 Task: Find connections with filter location Huangmei with filter topic #customerrelationswith filter profile language English with filter current company Tata Tele Business Services with filter school Veermata Jijabai Technological Institute (VJTI) with filter industry Accommodation Services with filter service category Translation with filter keywords title Bellhop
Action: Mouse moved to (476, 66)
Screenshot: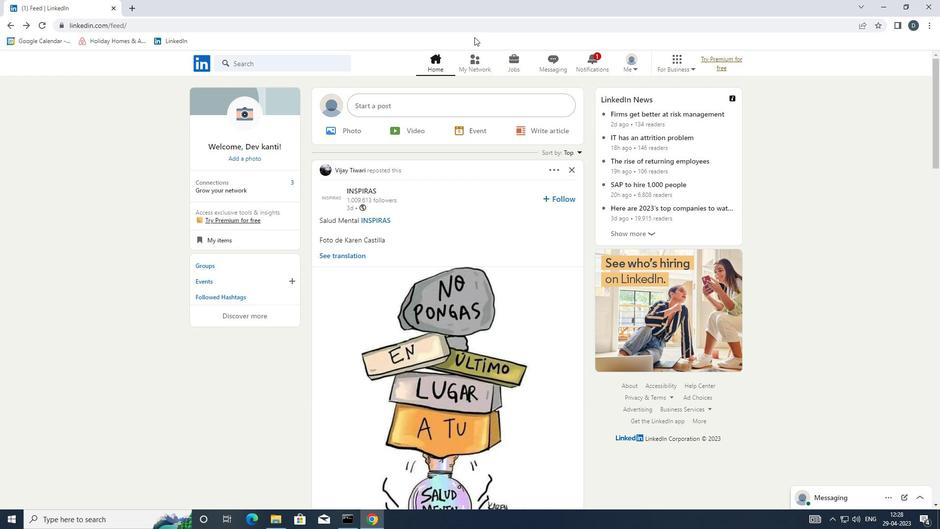 
Action: Mouse pressed left at (476, 66)
Screenshot: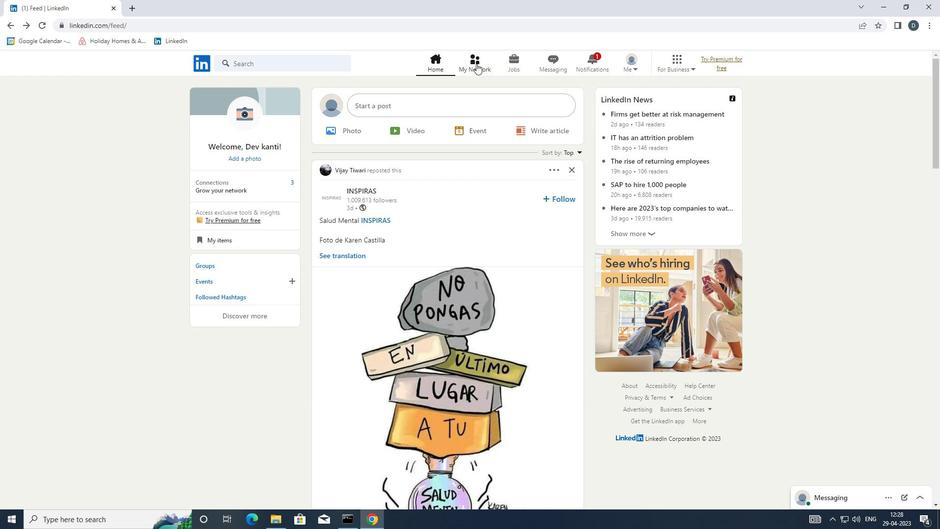 
Action: Mouse moved to (322, 118)
Screenshot: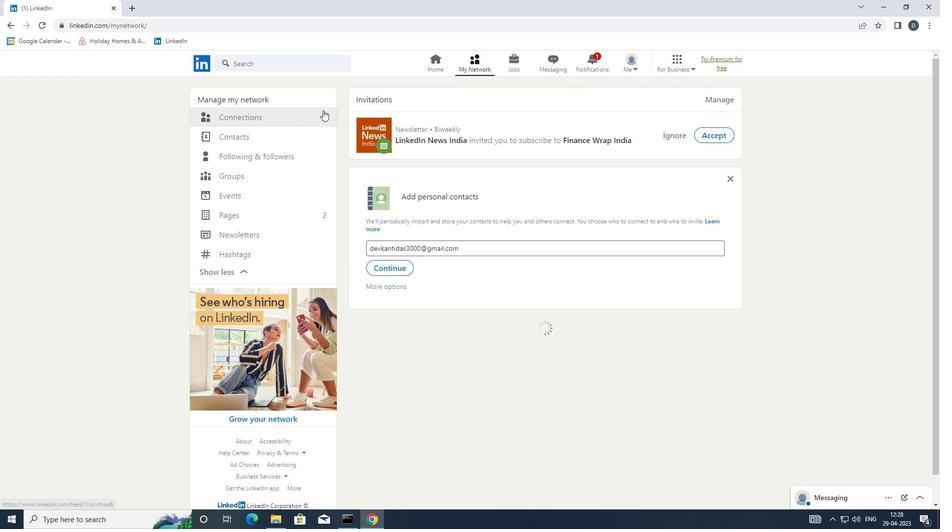 
Action: Mouse pressed left at (322, 118)
Screenshot: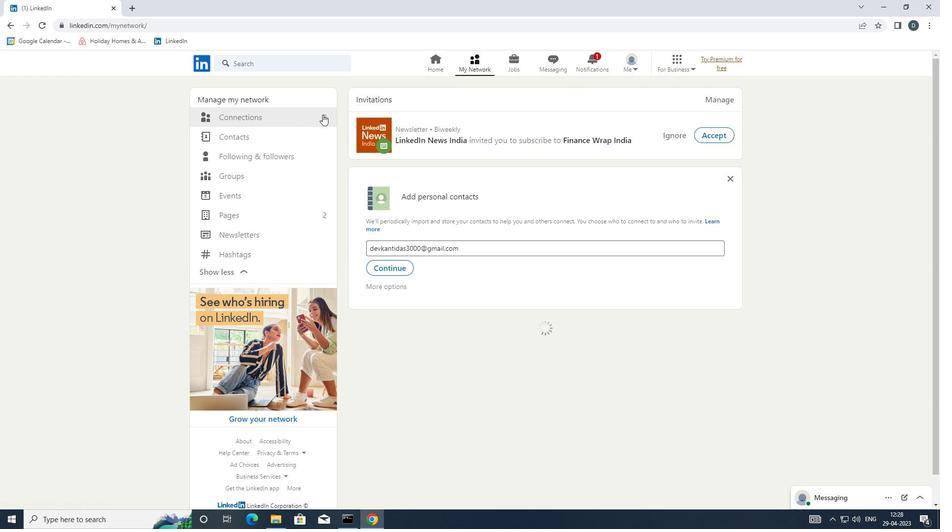 
Action: Mouse moved to (559, 120)
Screenshot: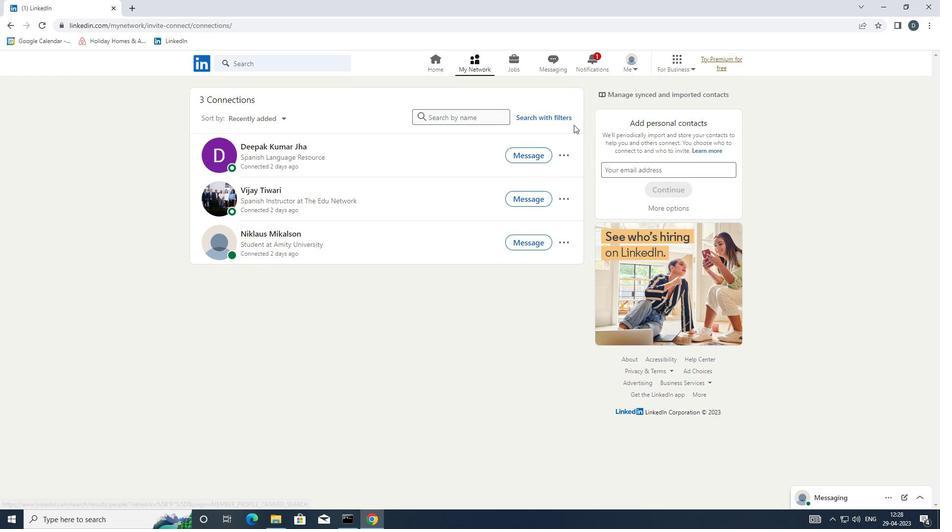 
Action: Mouse pressed left at (559, 120)
Screenshot: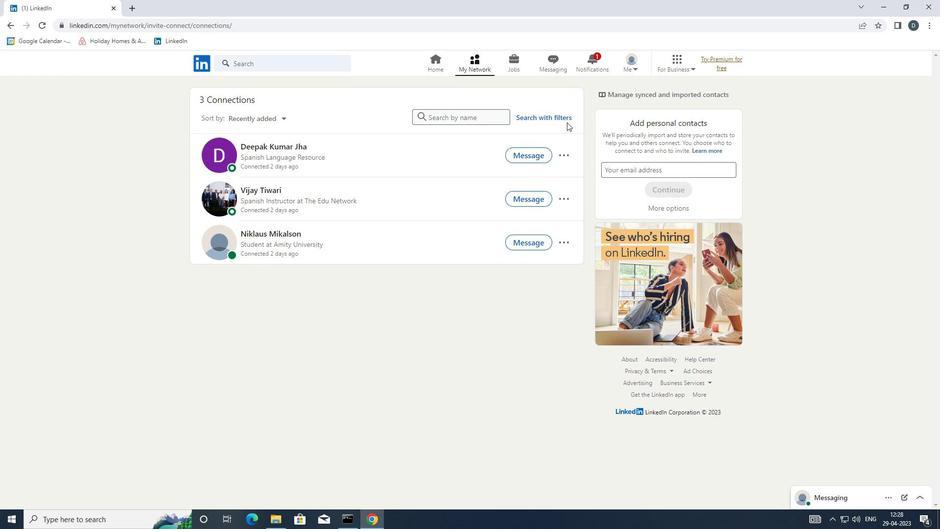 
Action: Mouse moved to (510, 90)
Screenshot: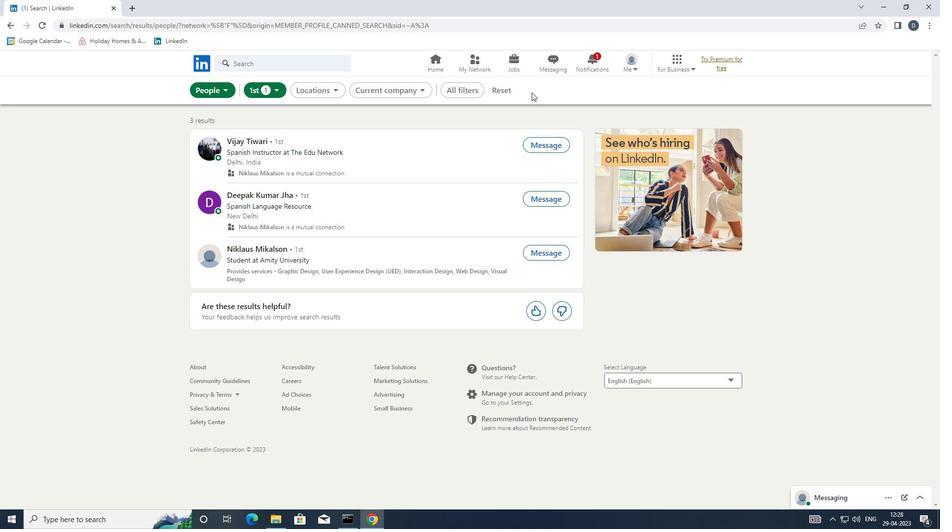 
Action: Mouse pressed left at (510, 90)
Screenshot: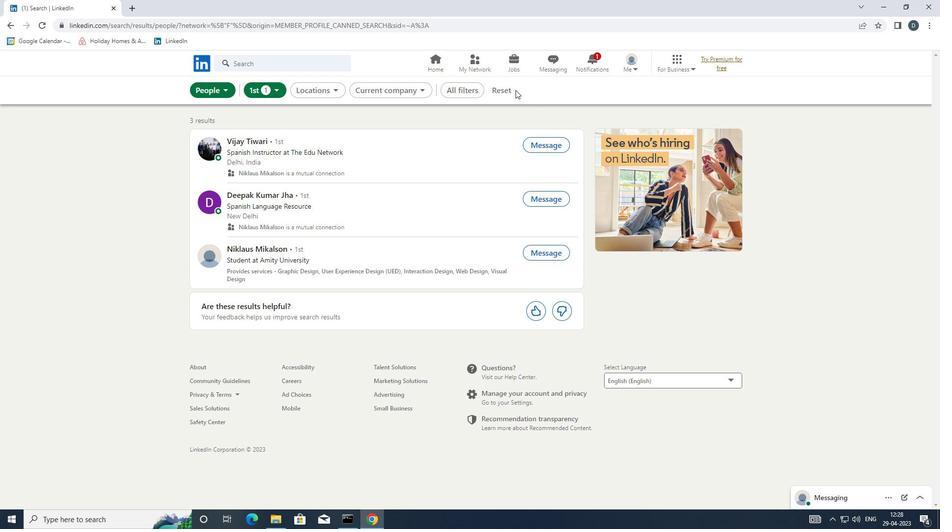 
Action: Mouse moved to (505, 89)
Screenshot: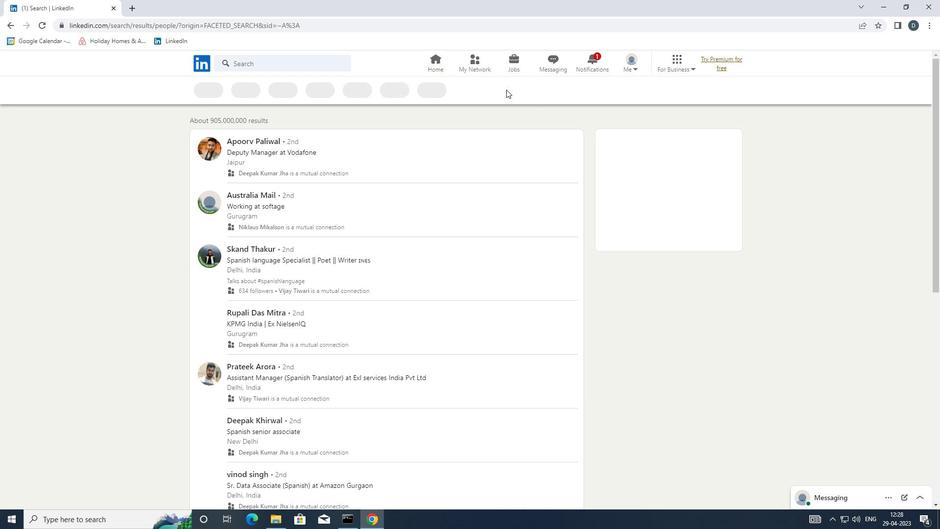 
Action: Mouse pressed left at (505, 89)
Screenshot: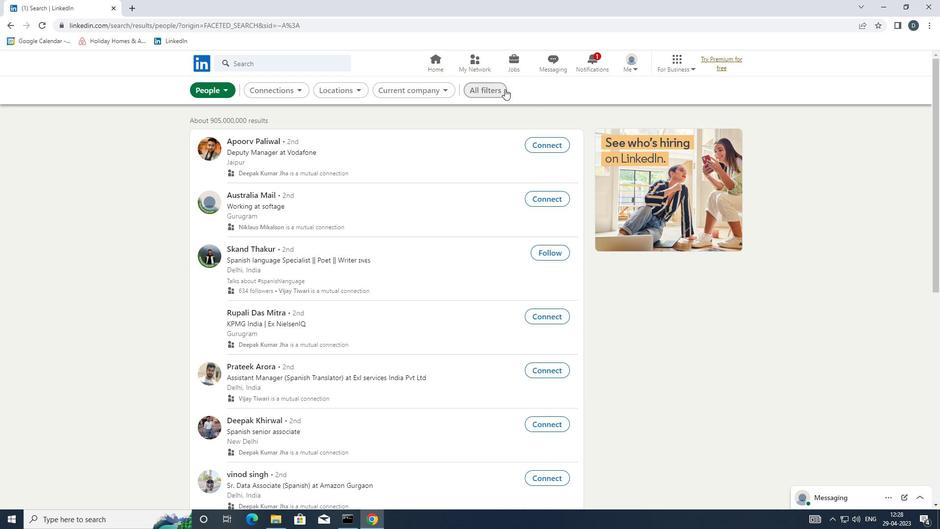 
Action: Mouse moved to (773, 302)
Screenshot: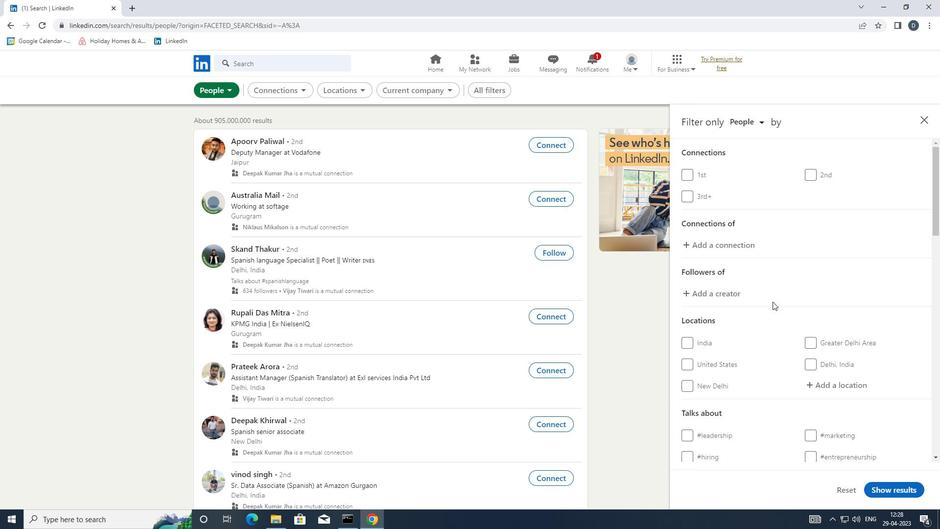 
Action: Mouse scrolled (773, 302) with delta (0, 0)
Screenshot: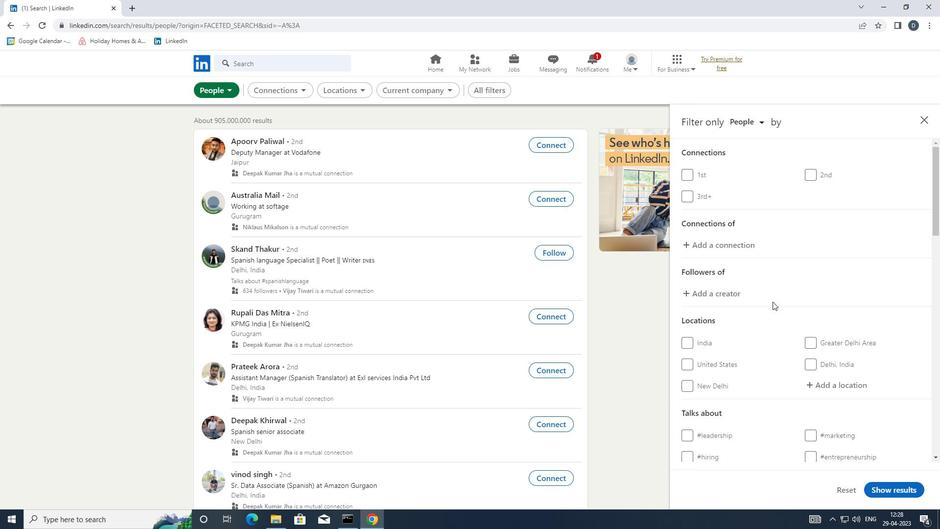 
Action: Mouse moved to (773, 303)
Screenshot: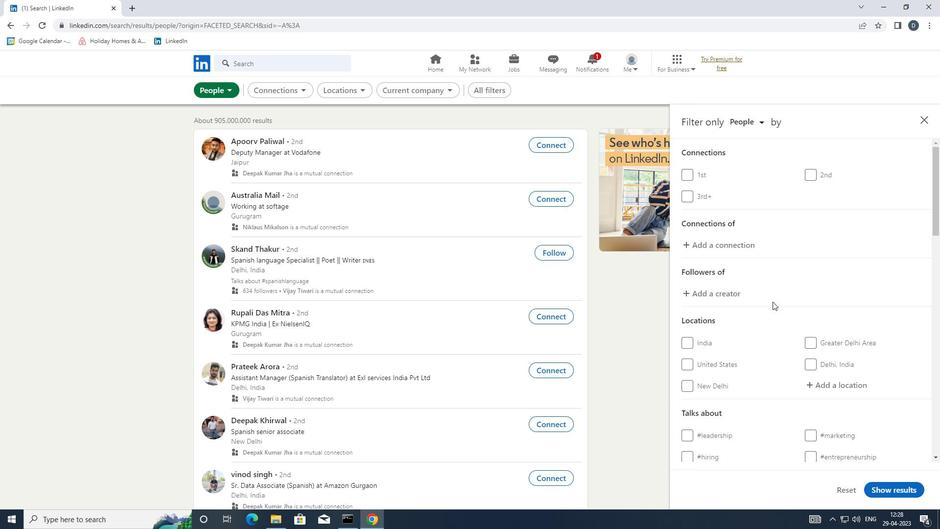 
Action: Mouse scrolled (773, 302) with delta (0, 0)
Screenshot: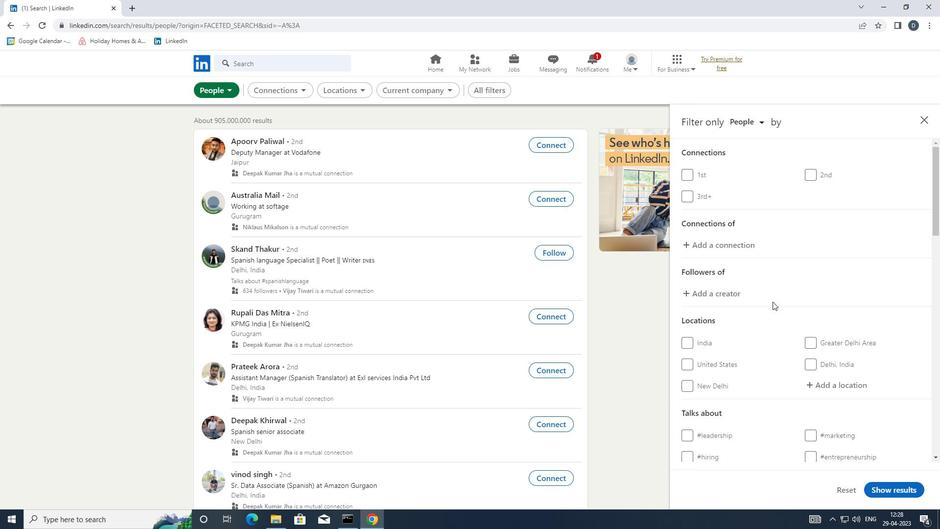 
Action: Mouse scrolled (773, 302) with delta (0, 0)
Screenshot: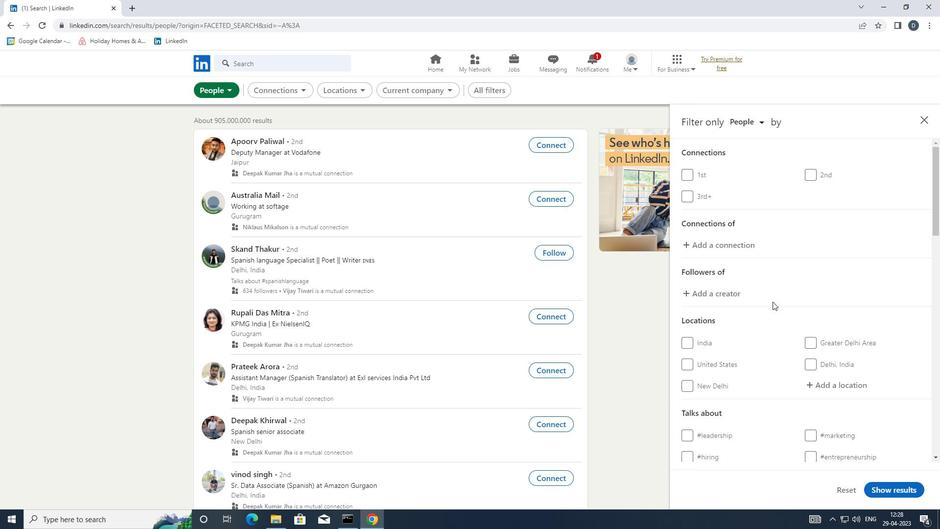 
Action: Mouse moved to (776, 305)
Screenshot: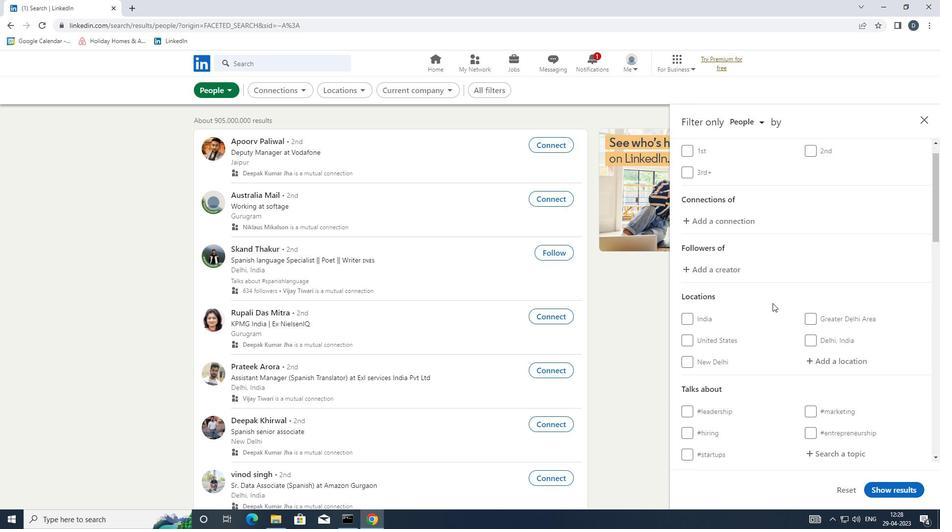 
Action: Mouse scrolled (776, 305) with delta (0, 0)
Screenshot: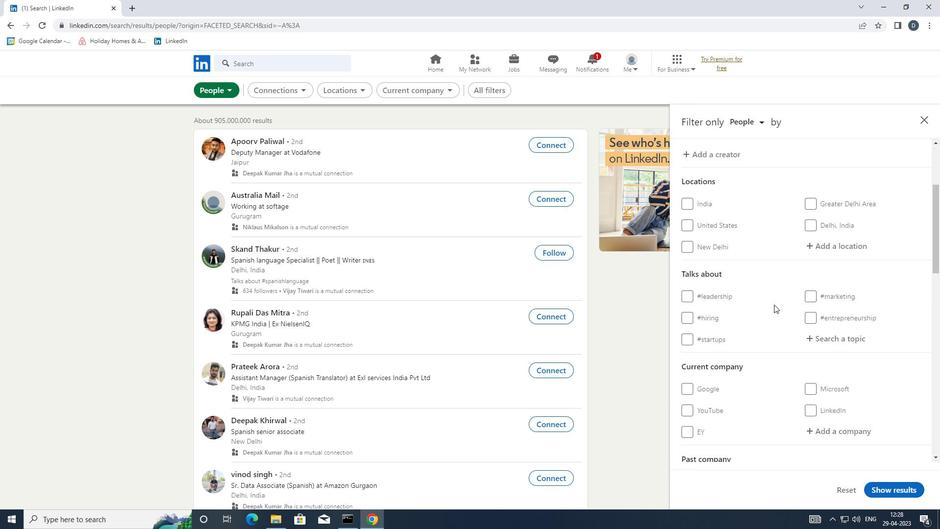 
Action: Mouse scrolled (776, 305) with delta (0, 0)
Screenshot: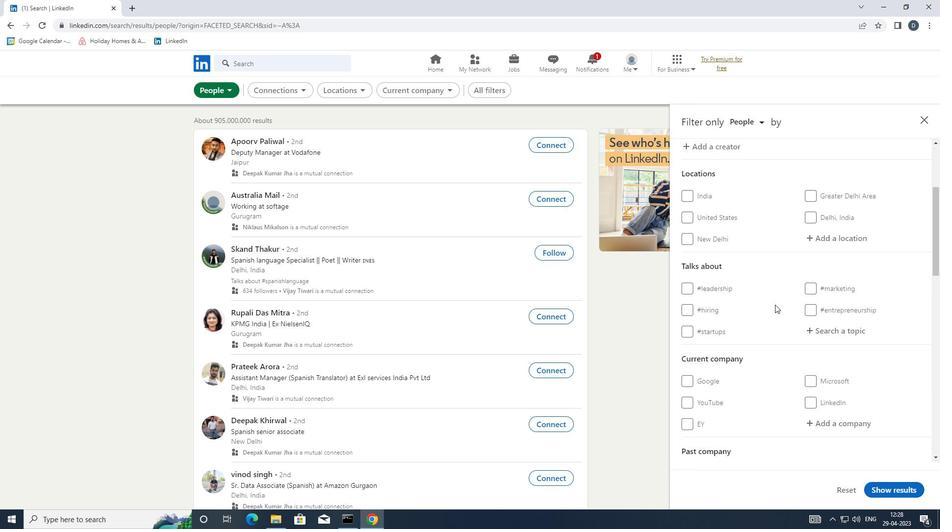 
Action: Mouse moved to (847, 332)
Screenshot: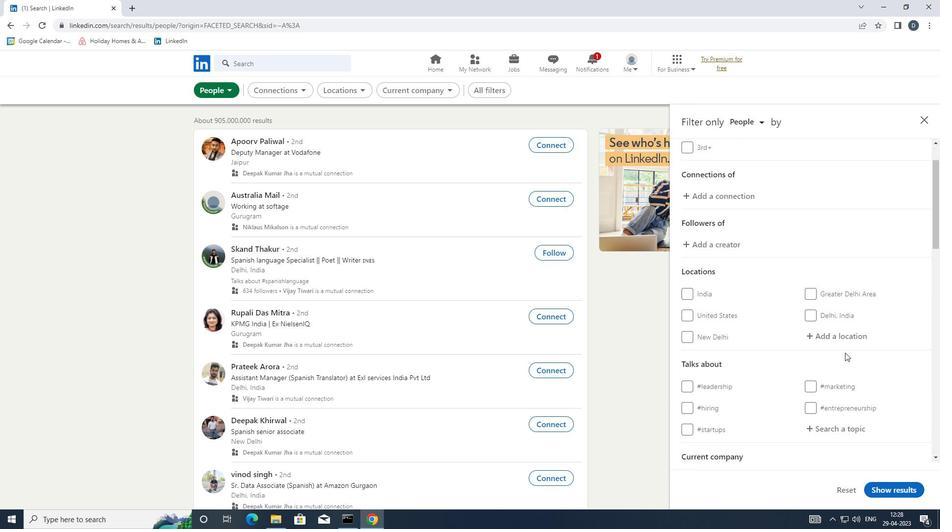 
Action: Mouse pressed left at (847, 332)
Screenshot: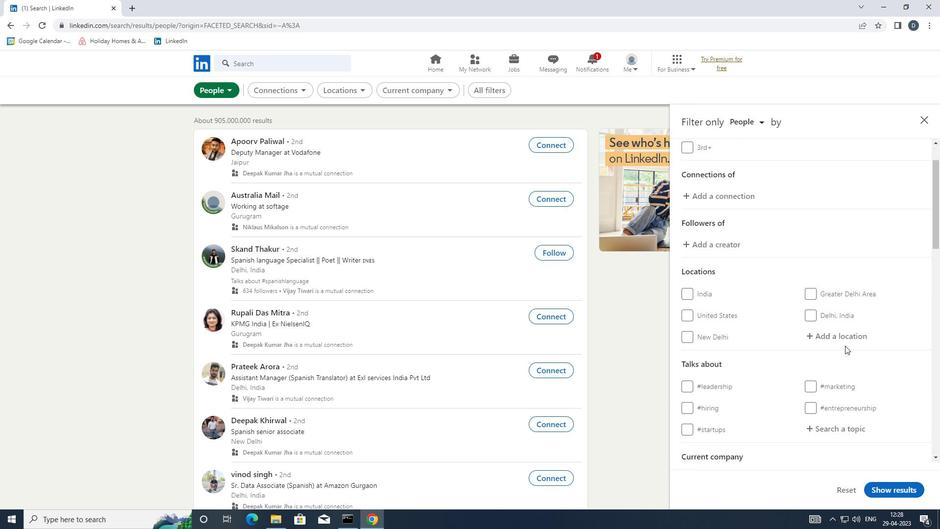 
Action: Key pressed <Key.shift_r><Key.shift_r><Key.shift_r><Key.shift_r><Key.shift_r><Key.shift_r>Huang,m<Key.backspace><Key.backspace>mei
Screenshot: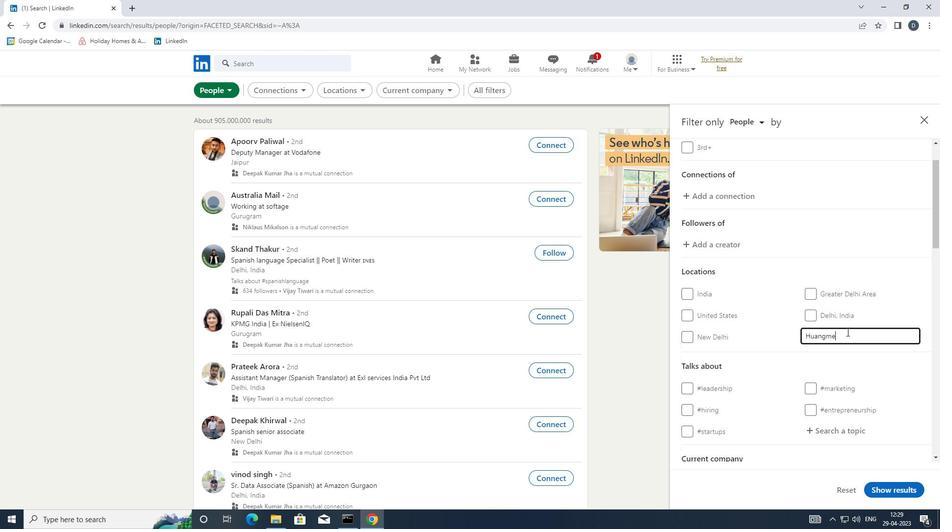 
Action: Mouse moved to (830, 430)
Screenshot: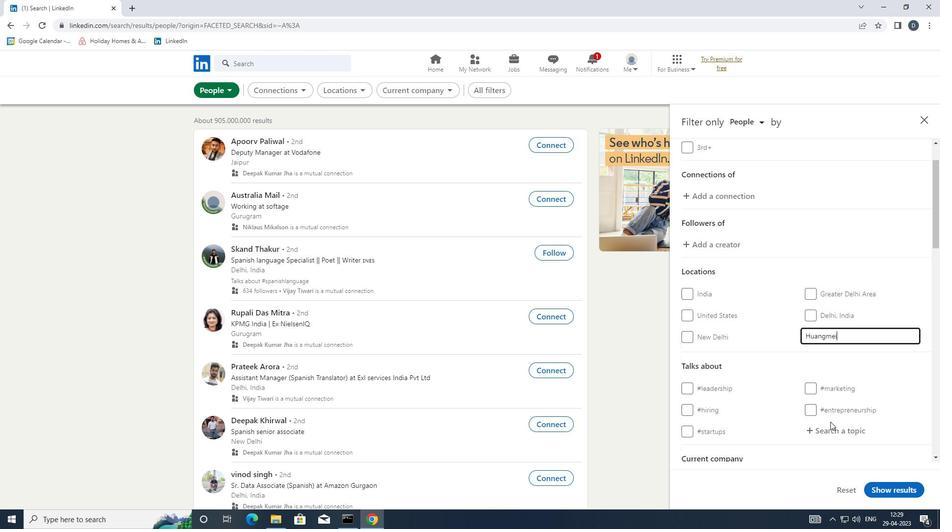 
Action: Mouse pressed left at (830, 430)
Screenshot: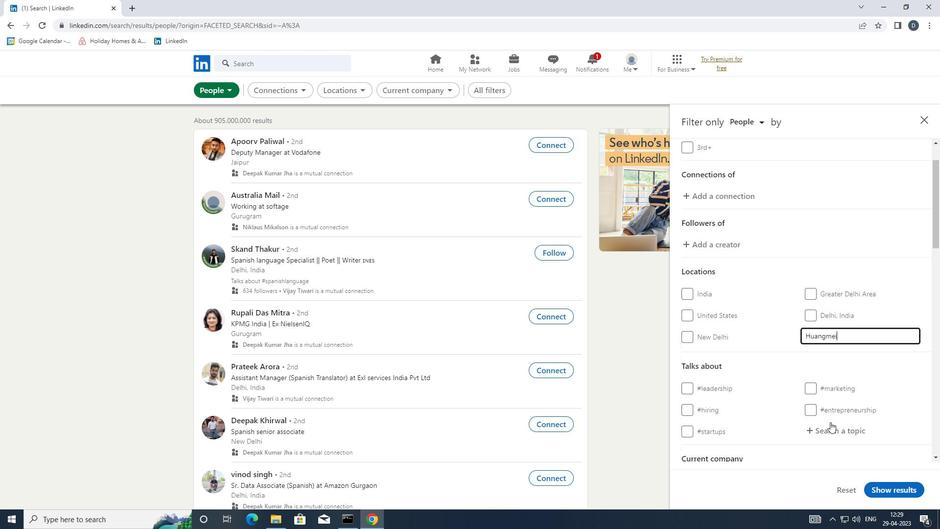 
Action: Key pressed <Key.shift>#CUSTOR<Key.backspace>MERRELATIONS
Screenshot: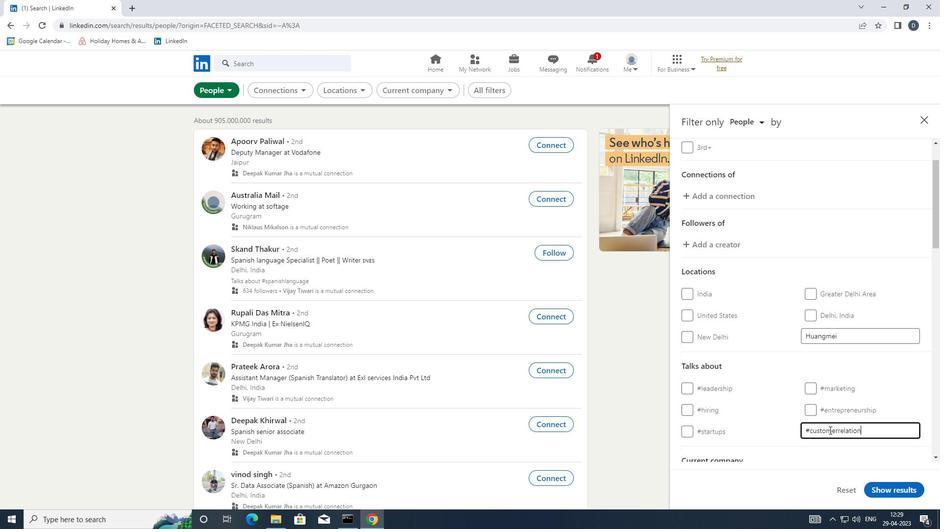 
Action: Mouse scrolled (830, 429) with delta (0, 0)
Screenshot: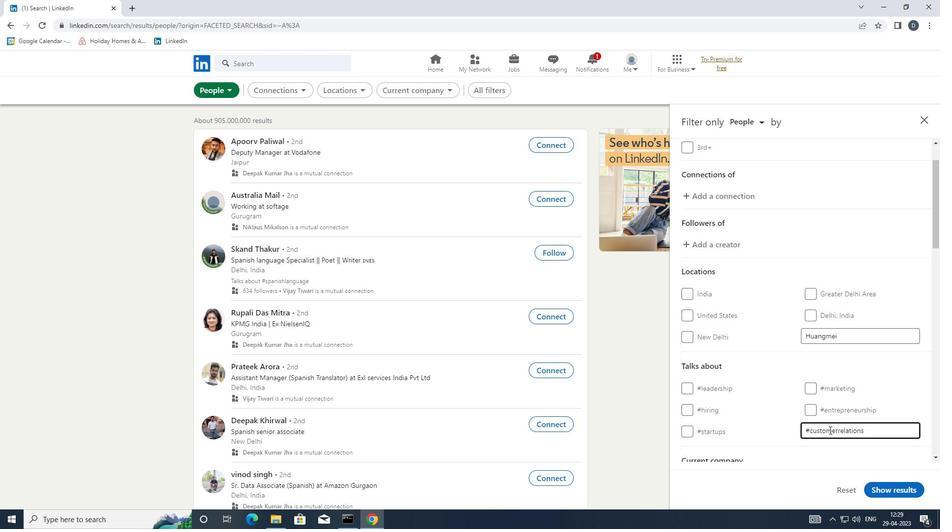 
Action: Mouse scrolled (830, 429) with delta (0, 0)
Screenshot: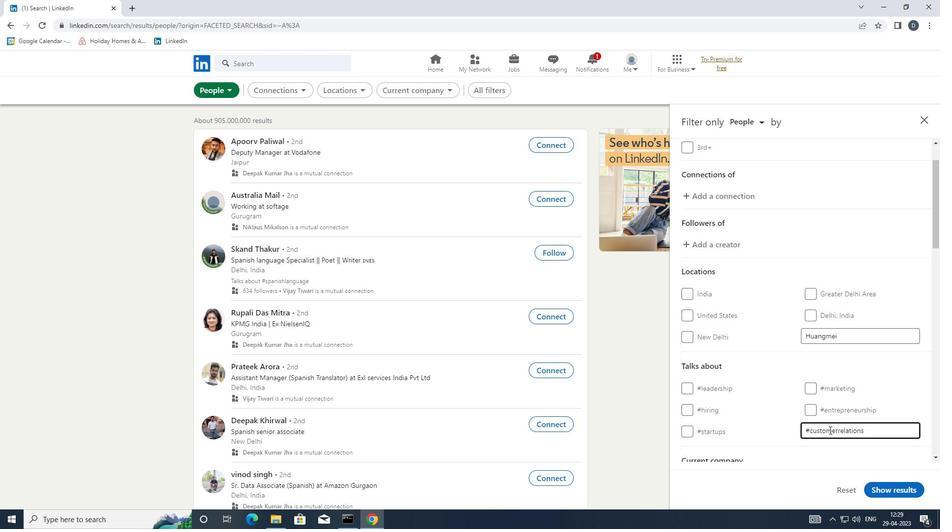 
Action: Mouse moved to (829, 416)
Screenshot: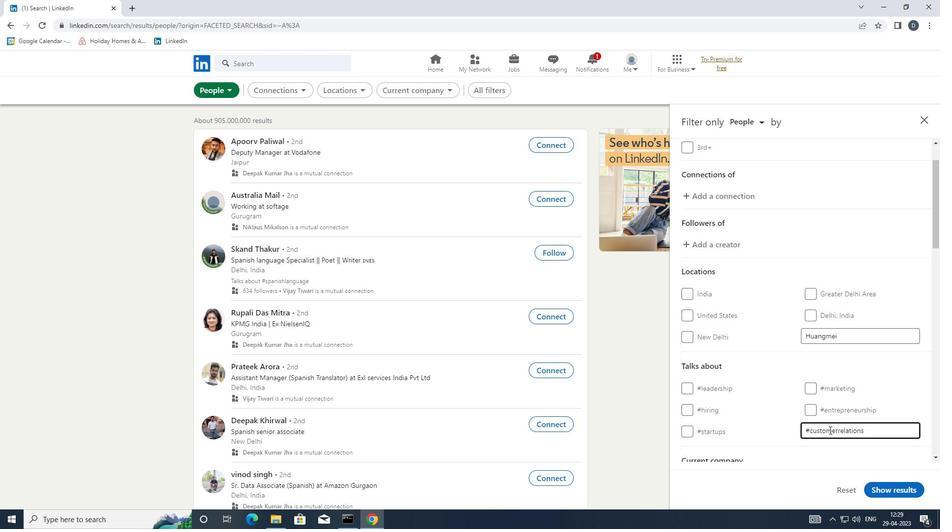 
Action: Mouse scrolled (829, 415) with delta (0, 0)
Screenshot: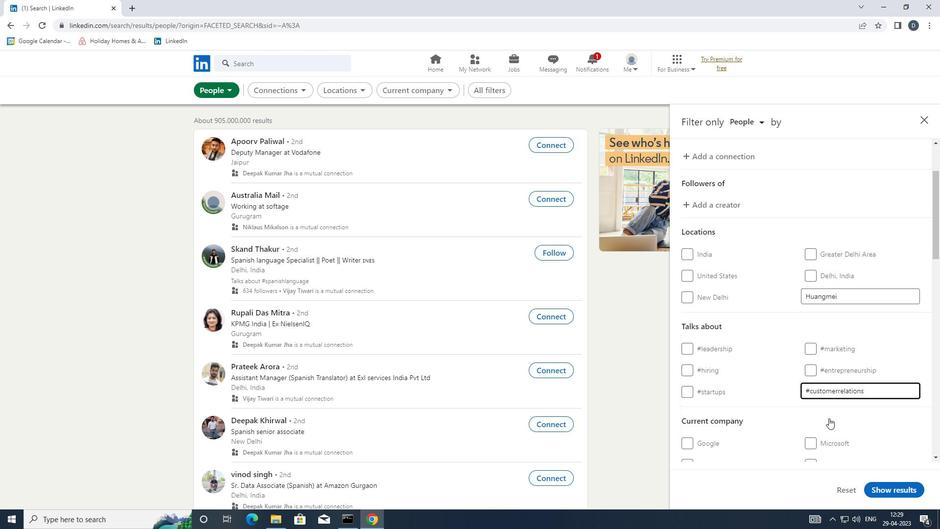 
Action: Mouse scrolled (829, 415) with delta (0, 0)
Screenshot: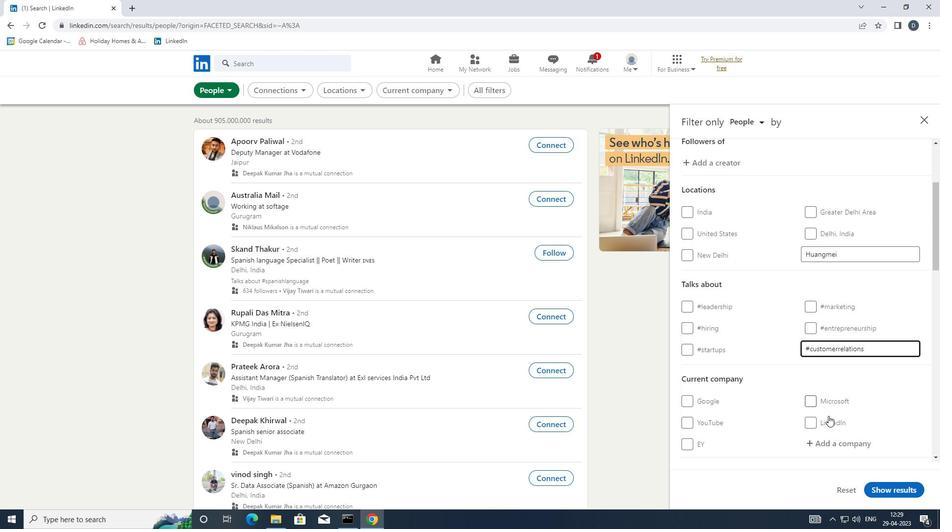 
Action: Mouse scrolled (829, 415) with delta (0, 0)
Screenshot: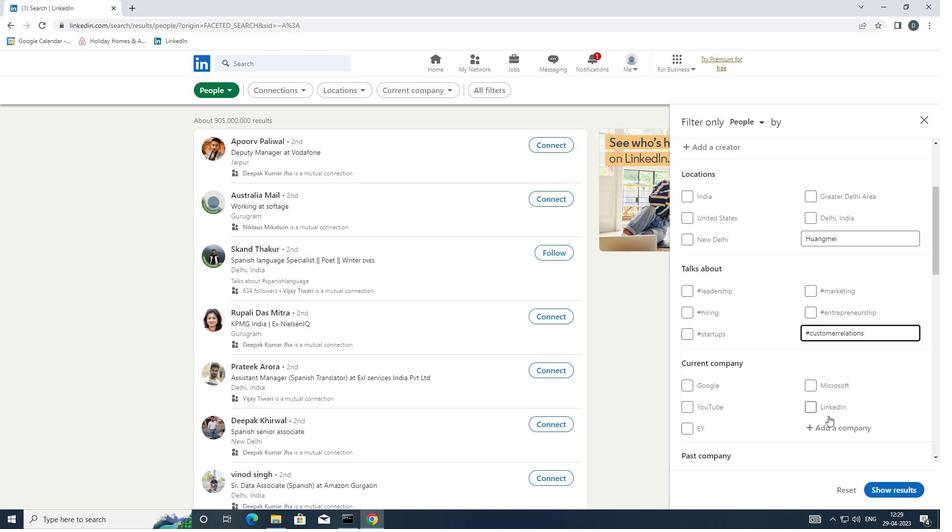 
Action: Mouse moved to (826, 405)
Screenshot: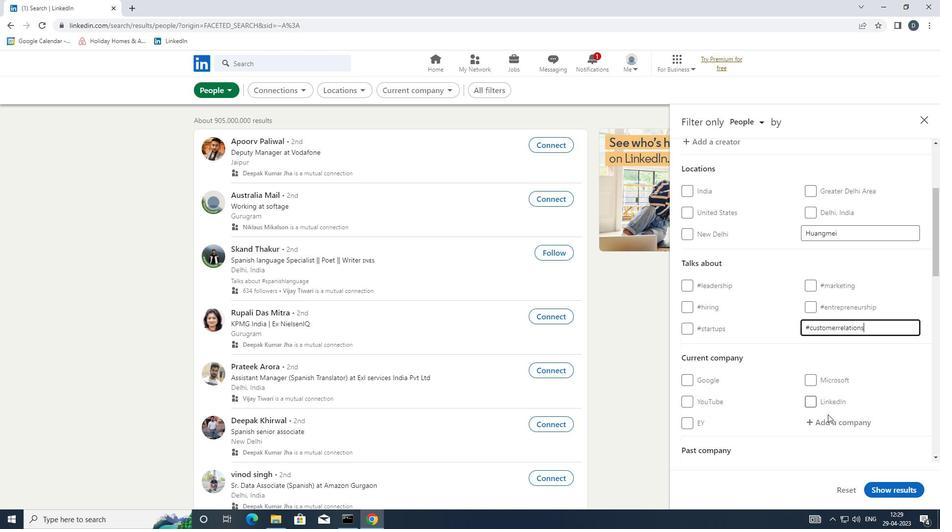 
Action: Mouse scrolled (826, 404) with delta (0, 0)
Screenshot: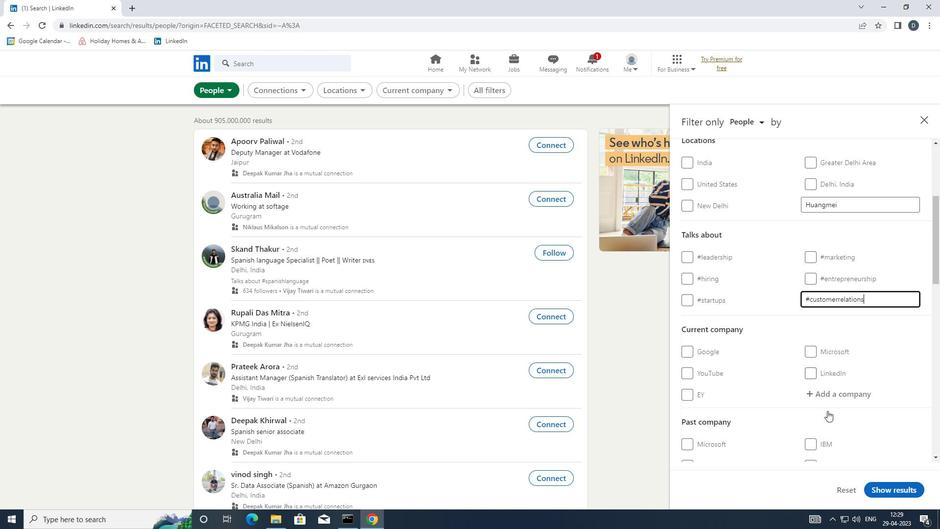 
Action: Mouse scrolled (826, 404) with delta (0, 0)
Screenshot: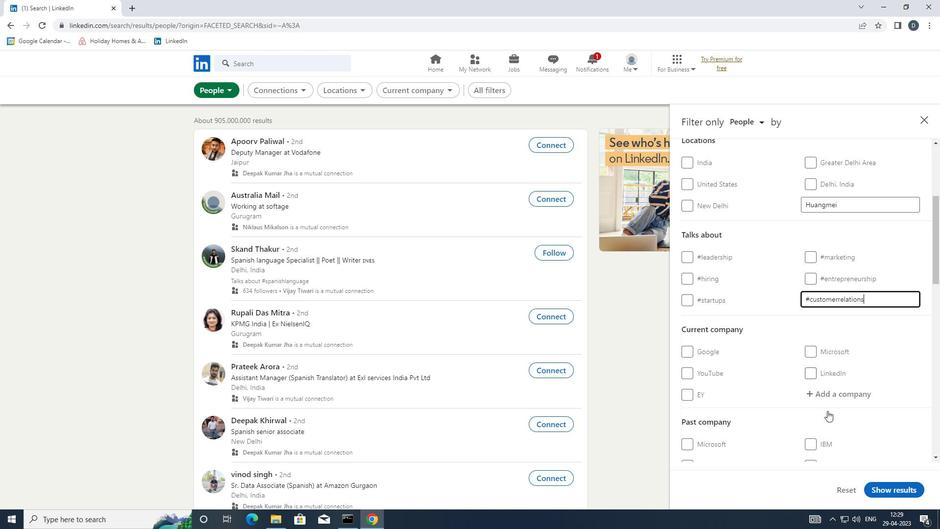 
Action: Mouse scrolled (826, 404) with delta (0, 0)
Screenshot: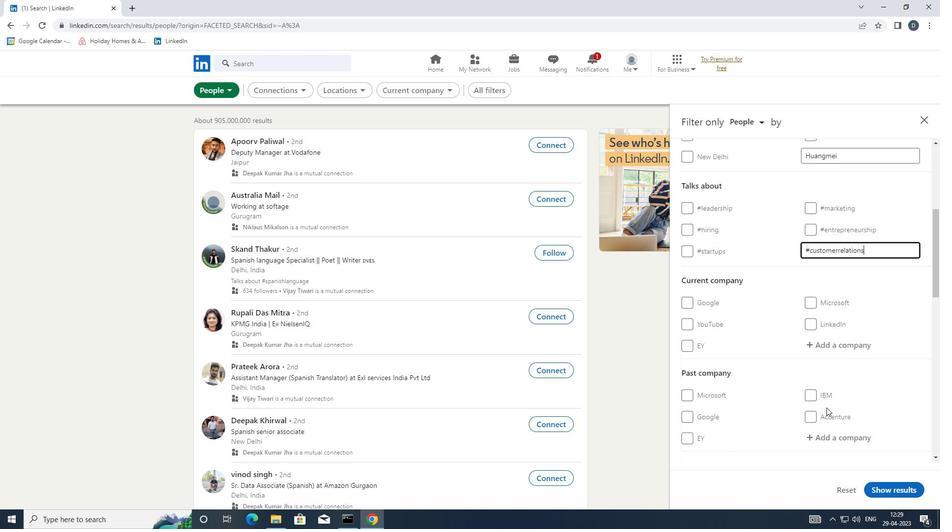 
Action: Mouse moved to (797, 360)
Screenshot: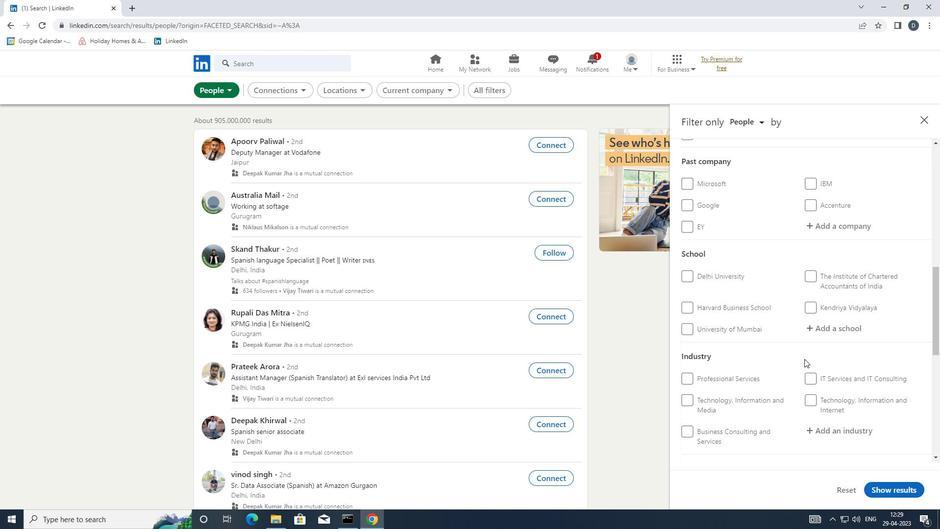 
Action: Mouse scrolled (797, 360) with delta (0, 0)
Screenshot: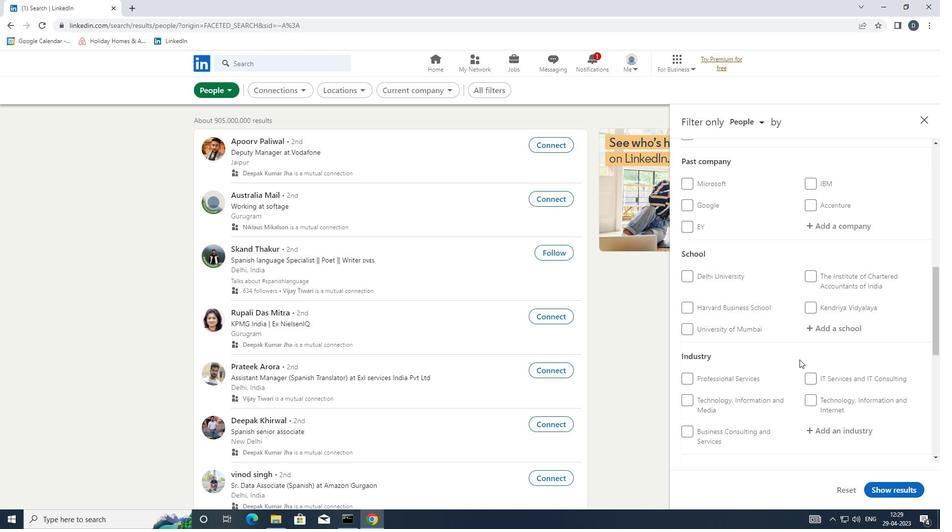 
Action: Mouse scrolled (797, 360) with delta (0, 0)
Screenshot: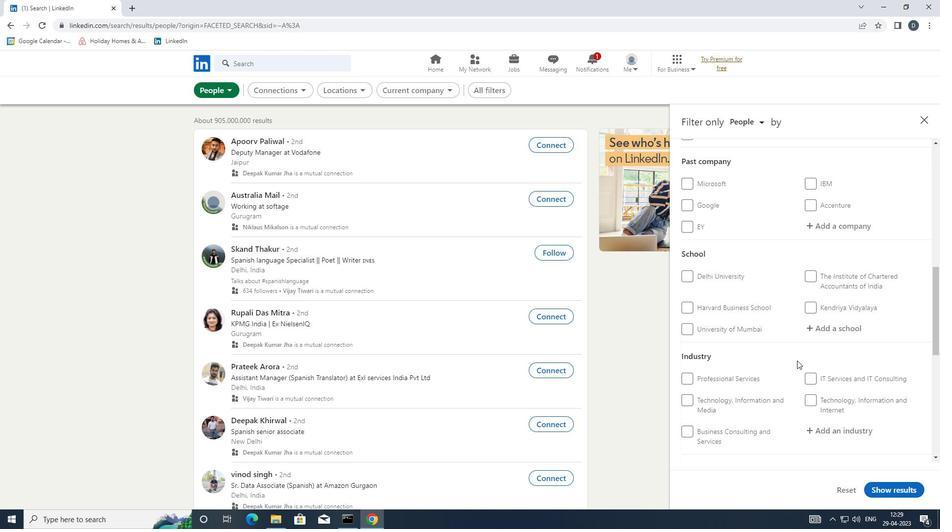 
Action: Mouse moved to (799, 329)
Screenshot: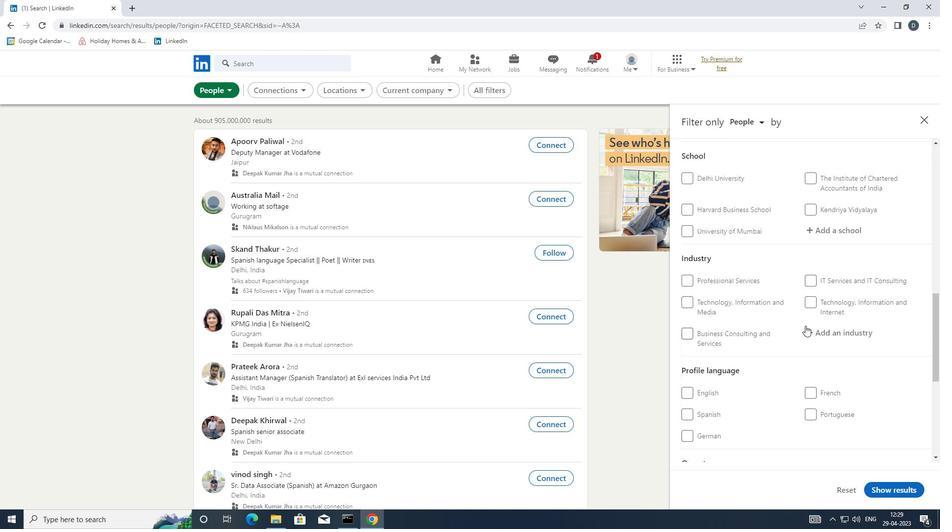 
Action: Mouse scrolled (799, 329) with delta (0, 0)
Screenshot: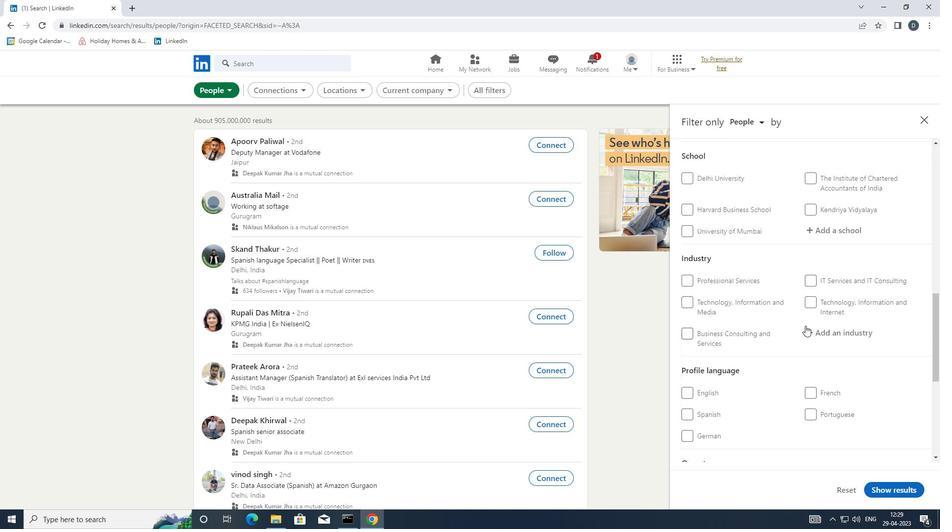 
Action: Mouse moved to (698, 345)
Screenshot: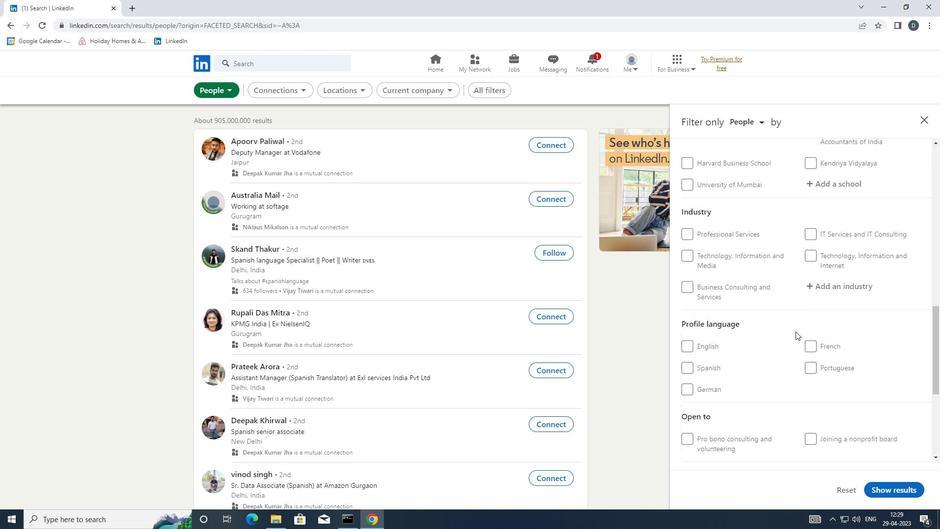 
Action: Mouse pressed left at (698, 345)
Screenshot: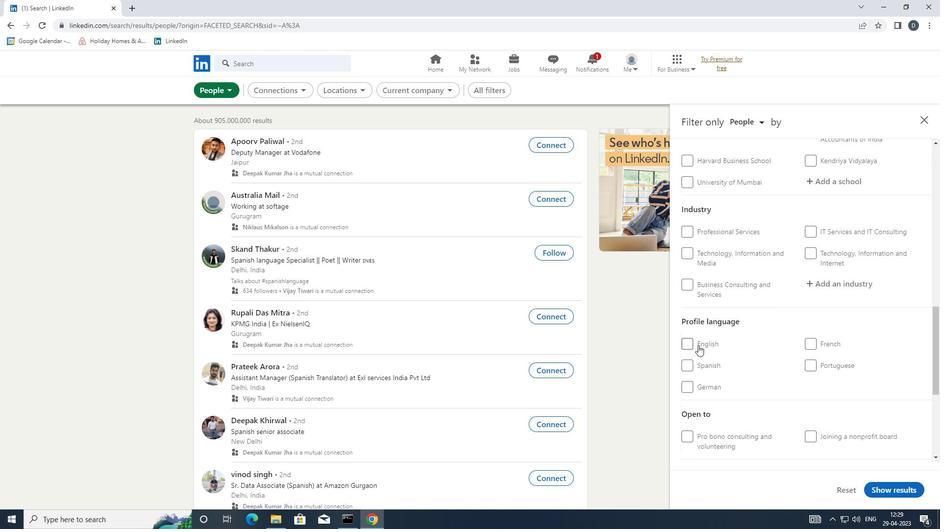 
Action: Mouse moved to (816, 379)
Screenshot: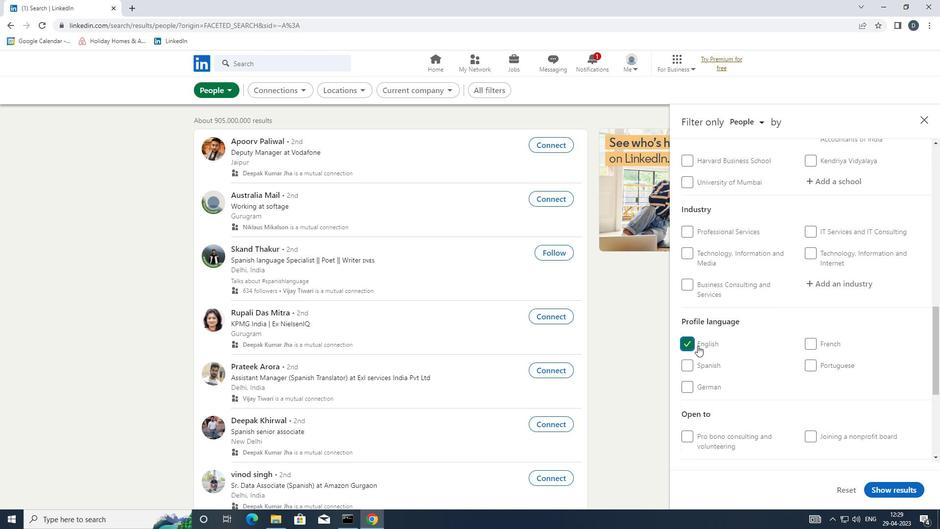 
Action: Mouse scrolled (816, 380) with delta (0, 0)
Screenshot: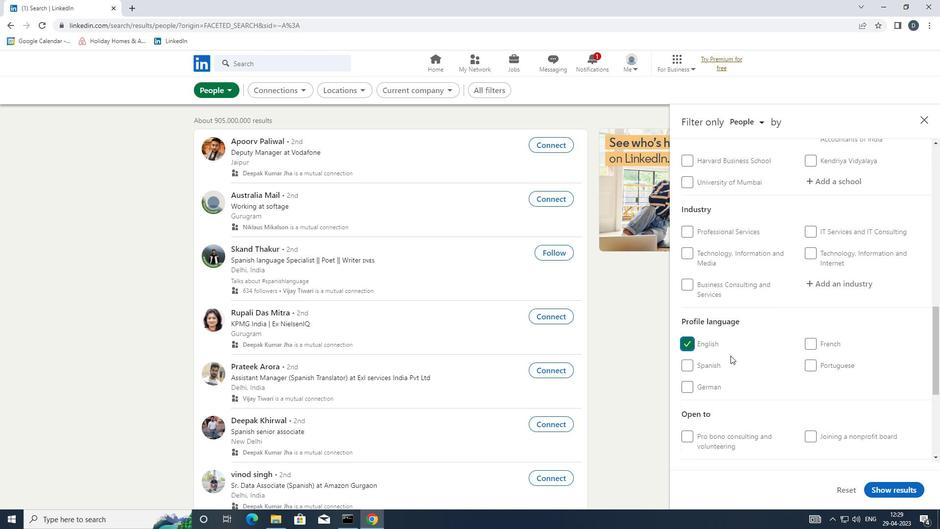 
Action: Mouse scrolled (816, 380) with delta (0, 0)
Screenshot: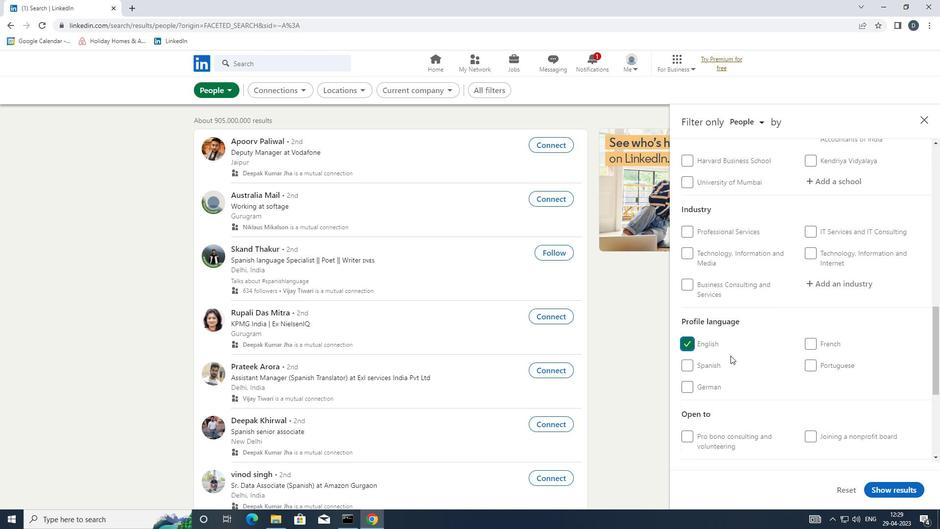 
Action: Mouse scrolled (816, 380) with delta (0, 0)
Screenshot: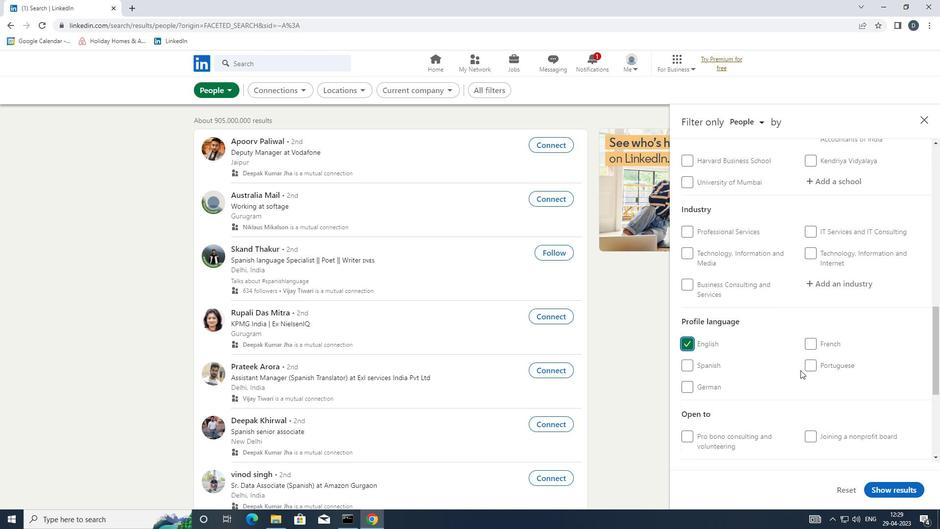 
Action: Mouse scrolled (816, 380) with delta (0, 0)
Screenshot: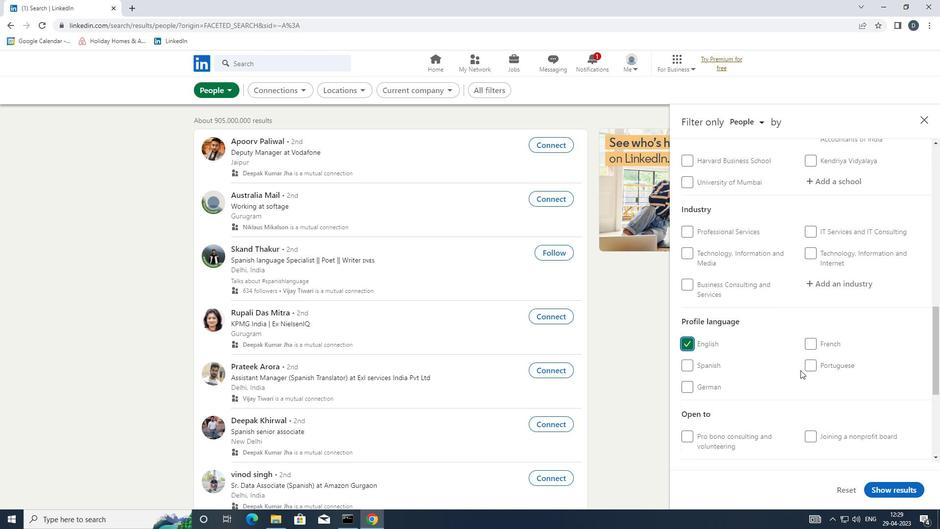 
Action: Mouse scrolled (816, 380) with delta (0, 0)
Screenshot: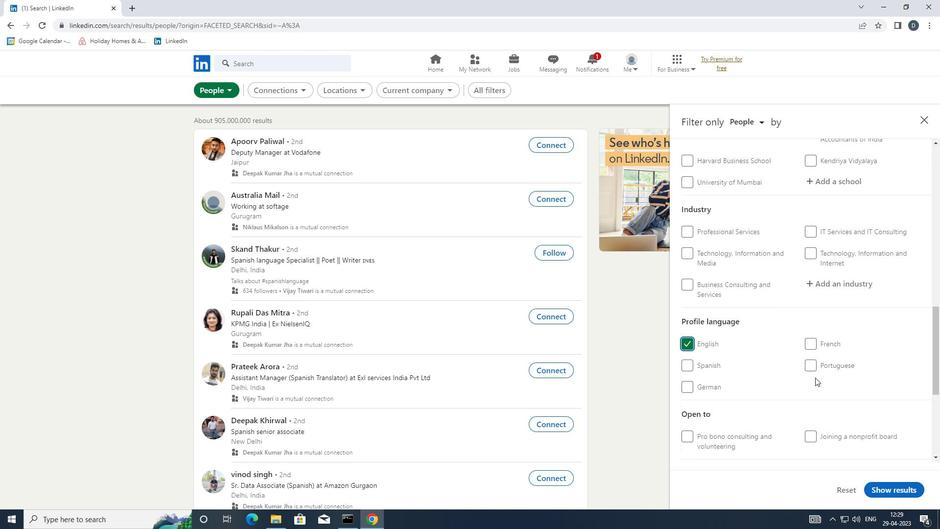 
Action: Mouse scrolled (816, 380) with delta (0, 0)
Screenshot: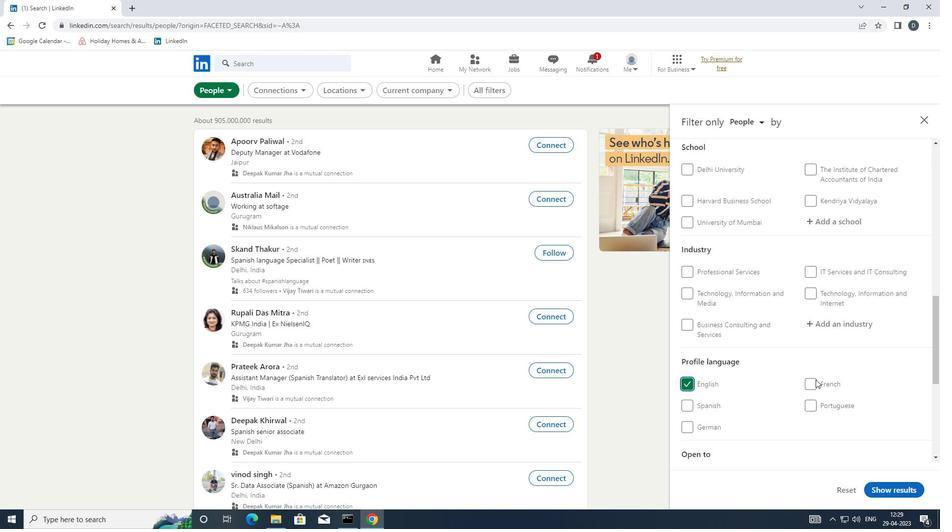 
Action: Mouse scrolled (816, 380) with delta (0, 0)
Screenshot: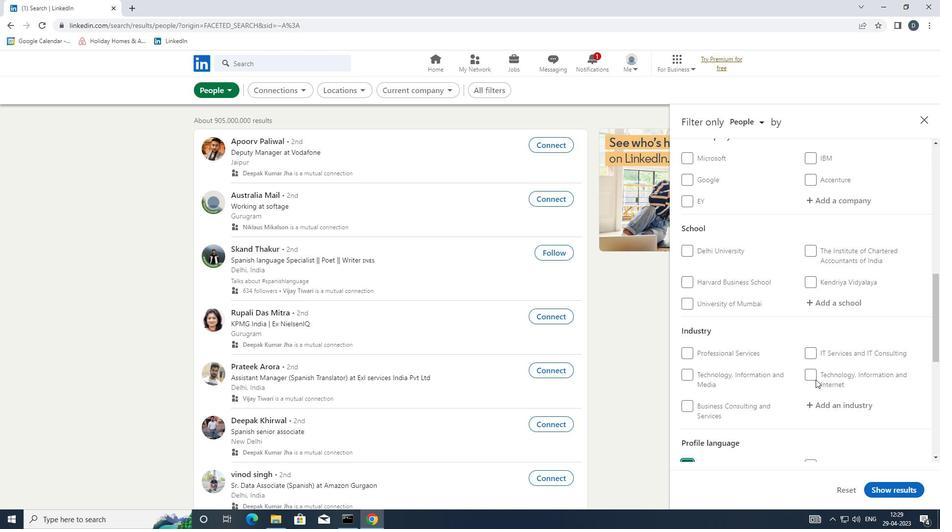 
Action: Mouse scrolled (816, 380) with delta (0, 0)
Screenshot: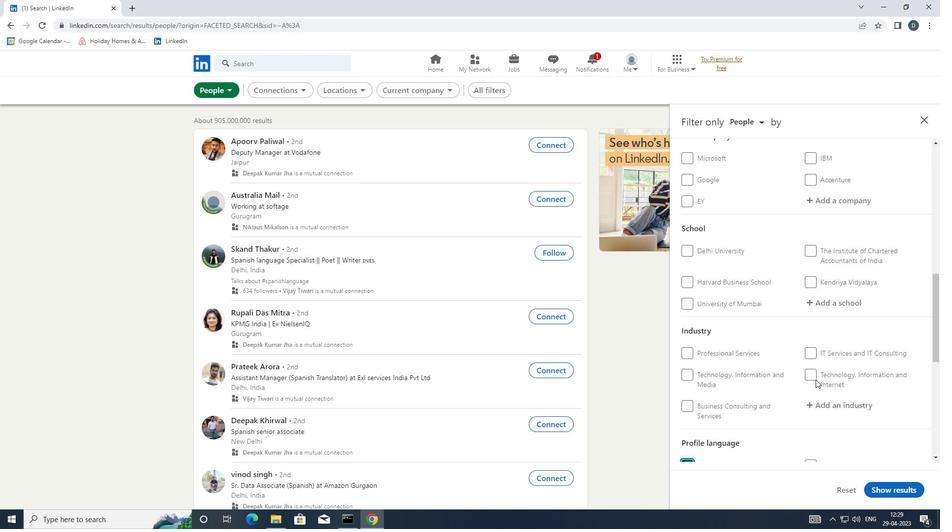 
Action: Mouse moved to (845, 378)
Screenshot: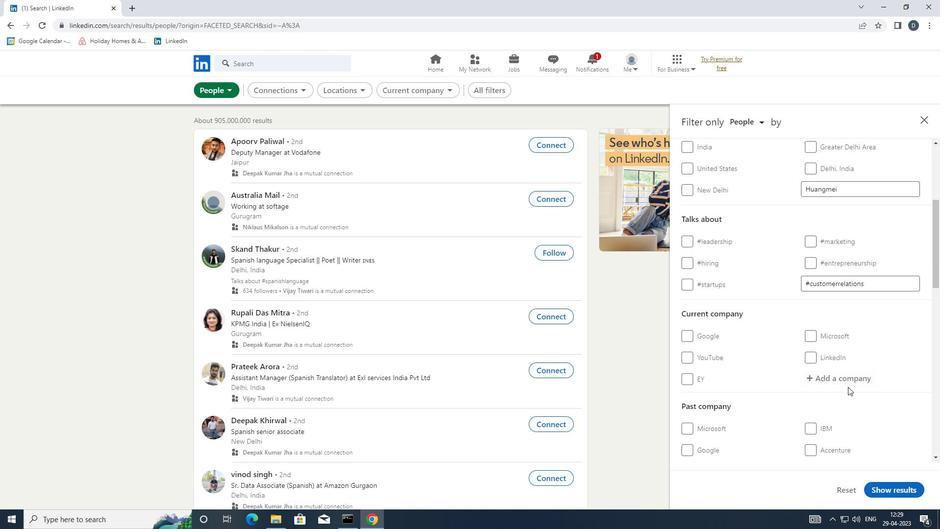 
Action: Mouse scrolled (845, 377) with delta (0, 0)
Screenshot: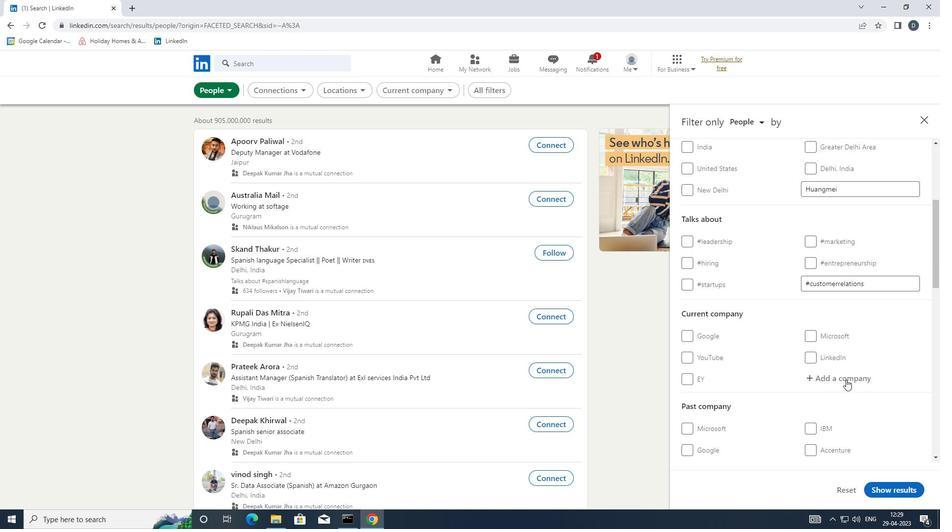 
Action: Mouse scrolled (845, 377) with delta (0, 0)
Screenshot: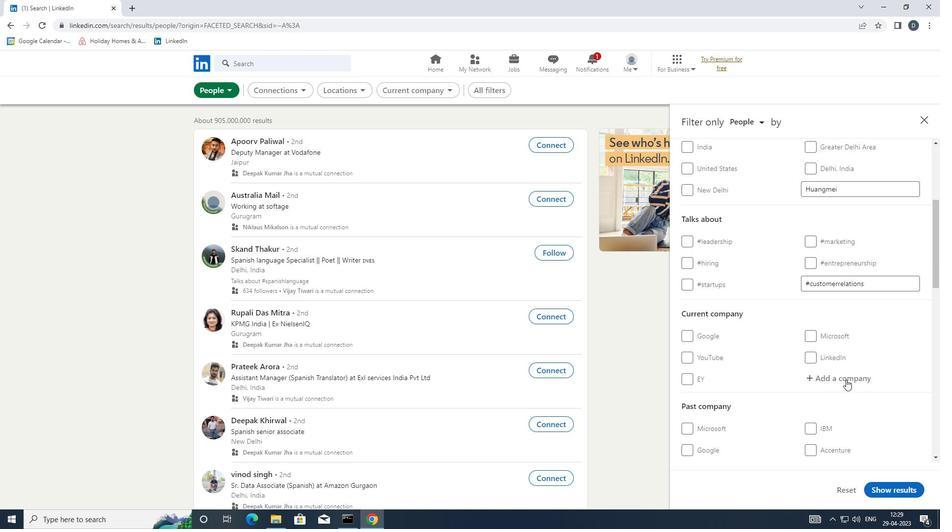 
Action: Mouse moved to (839, 371)
Screenshot: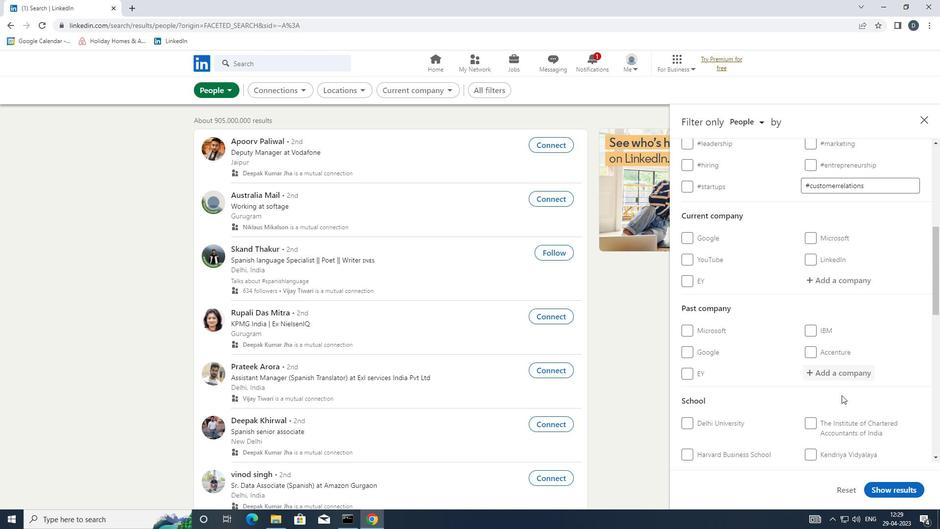 
Action: Mouse pressed left at (839, 371)
Screenshot: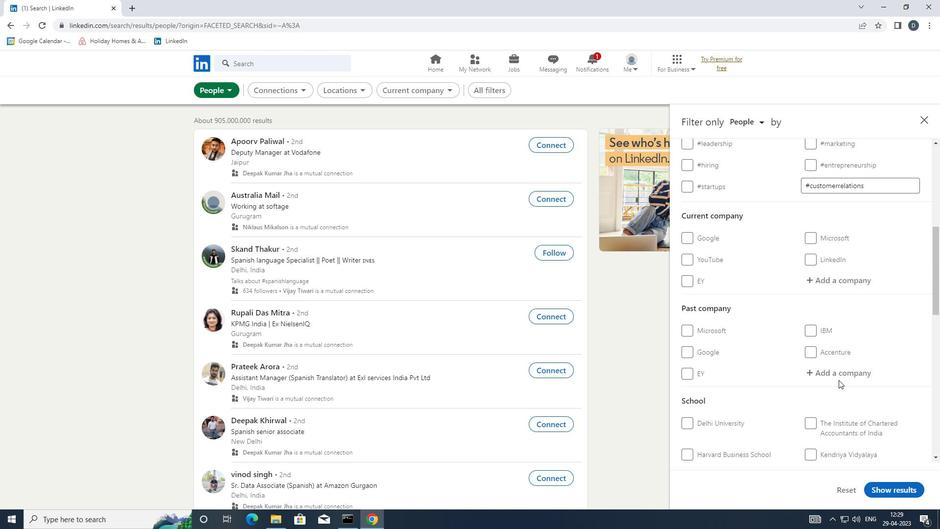 
Action: Mouse moved to (836, 278)
Screenshot: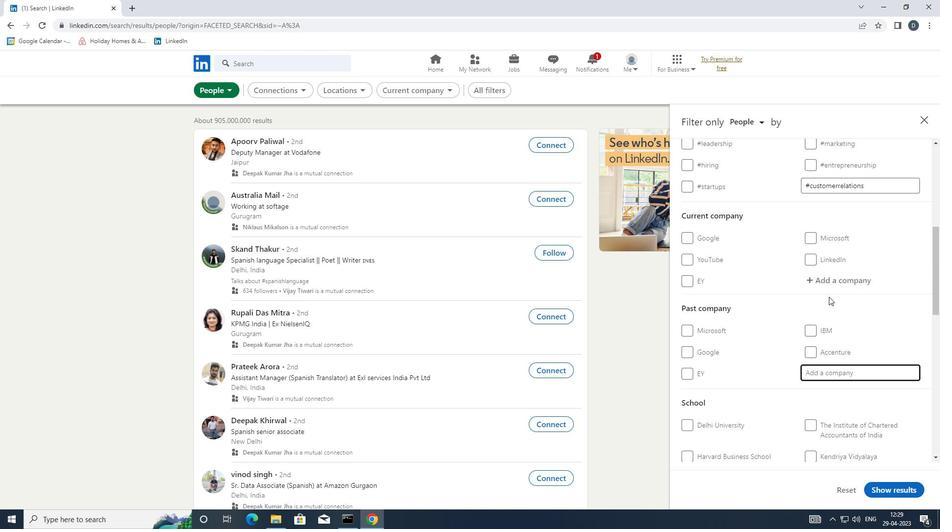 
Action: Mouse pressed left at (836, 278)
Screenshot: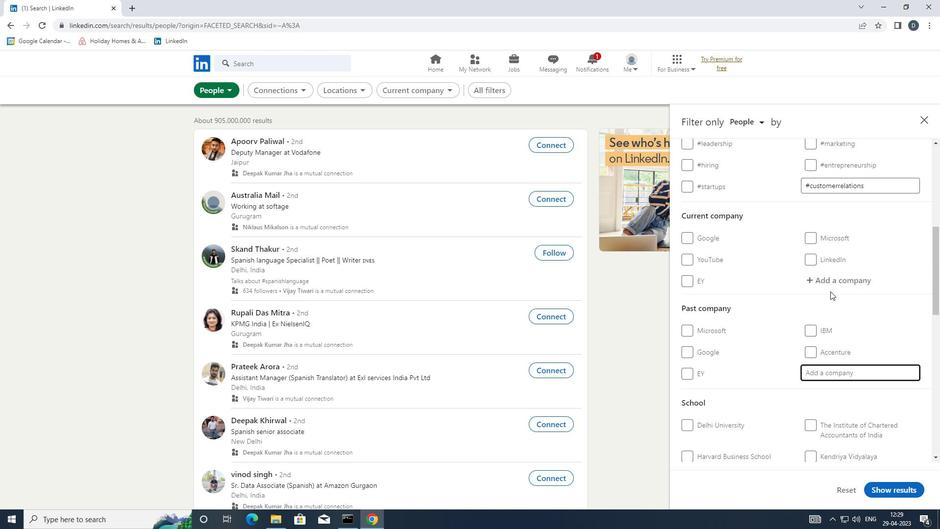 
Action: Key pressed <Key.shift>TATA<Key.space><Key.shift><Key.shift><Key.shift><Key.shift><Key.shift>TELE
Screenshot: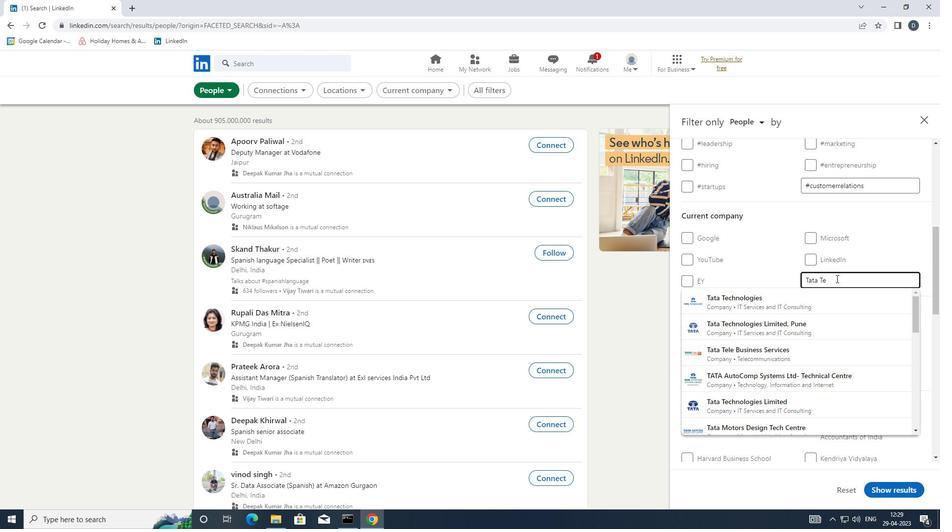
Action: Mouse moved to (803, 297)
Screenshot: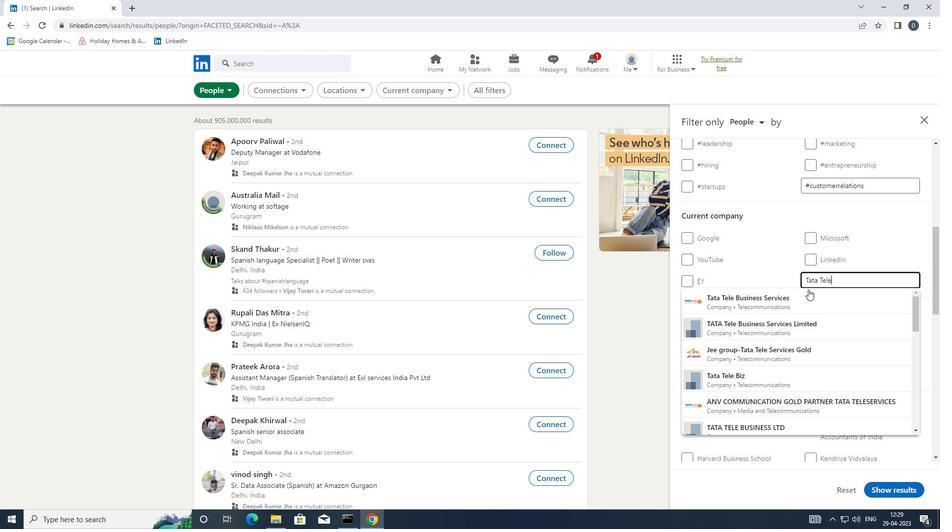 
Action: Mouse pressed left at (803, 297)
Screenshot: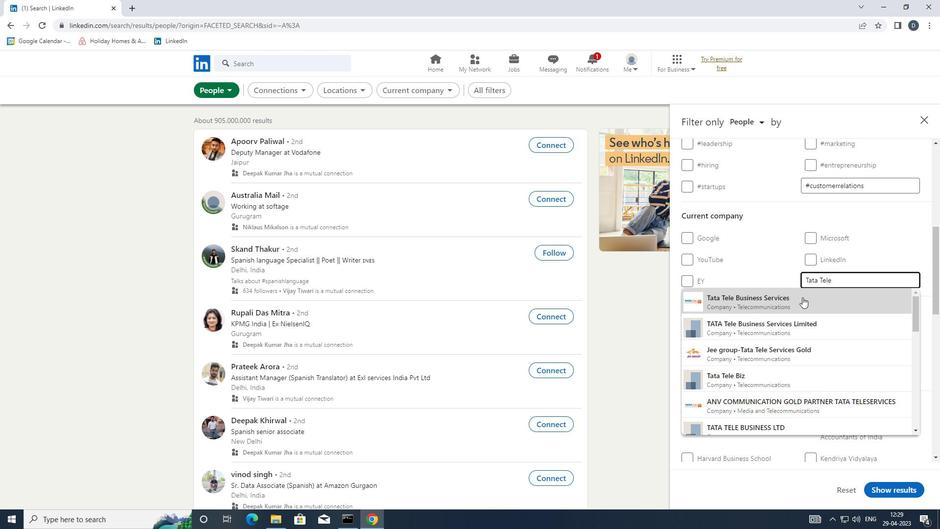 
Action: Mouse moved to (804, 323)
Screenshot: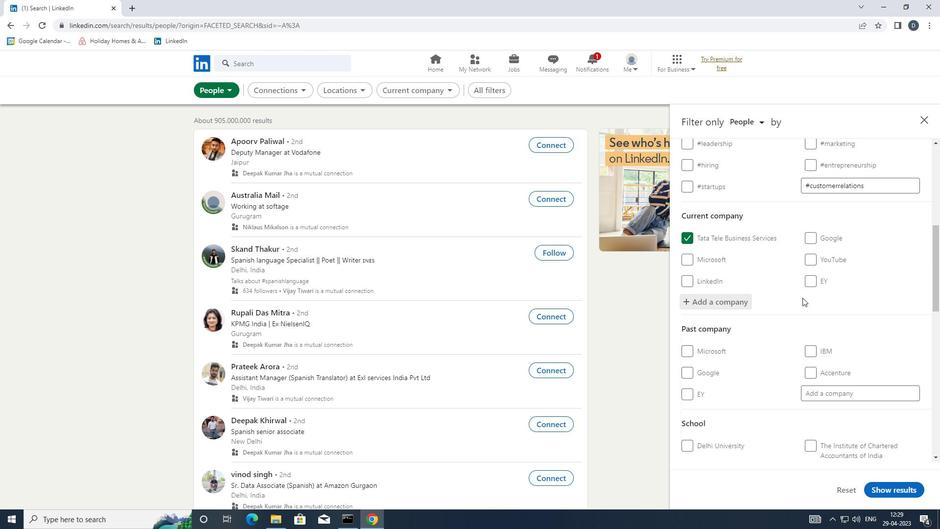 
Action: Mouse scrolled (804, 322) with delta (0, 0)
Screenshot: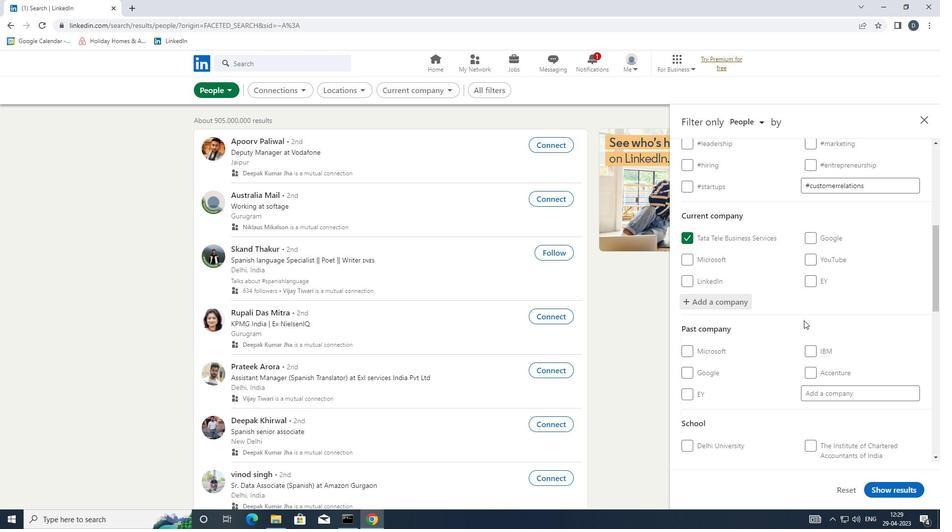 
Action: Mouse scrolled (804, 322) with delta (0, 0)
Screenshot: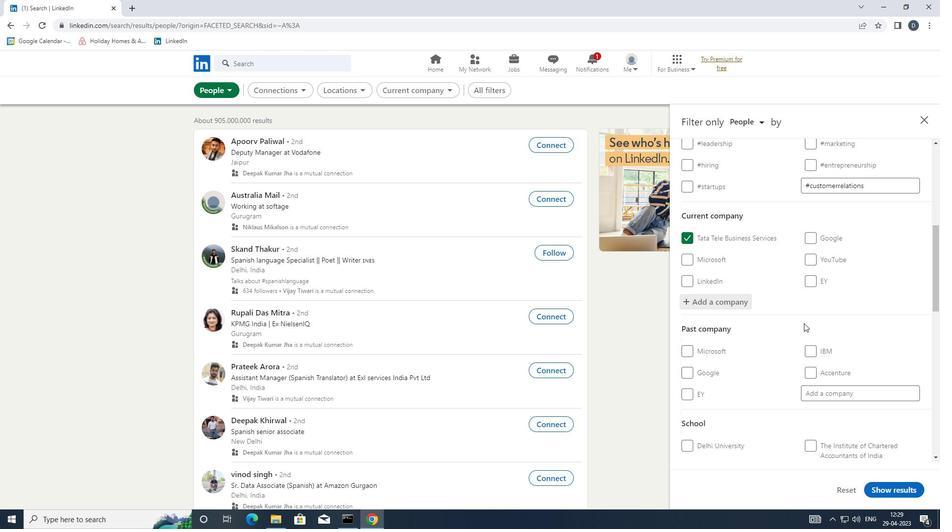 
Action: Mouse scrolled (804, 322) with delta (0, 0)
Screenshot: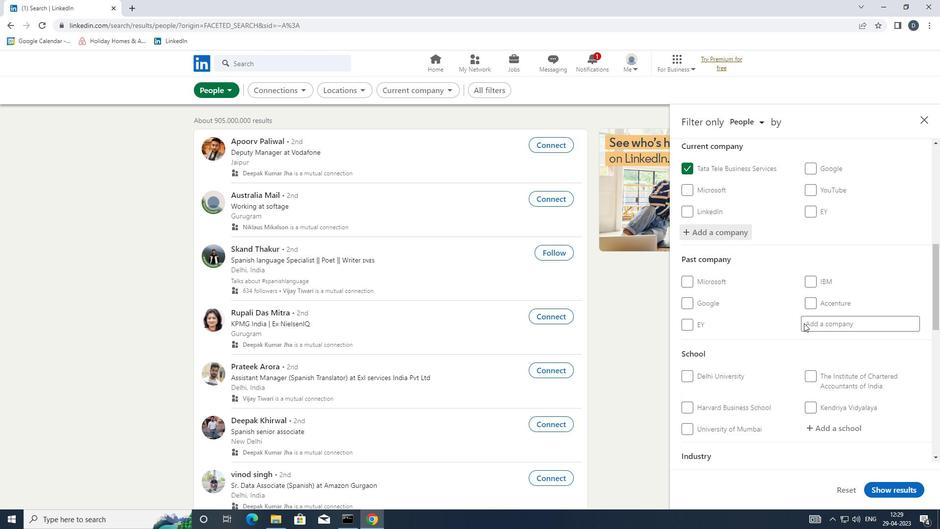 
Action: Mouse scrolled (804, 322) with delta (0, 0)
Screenshot: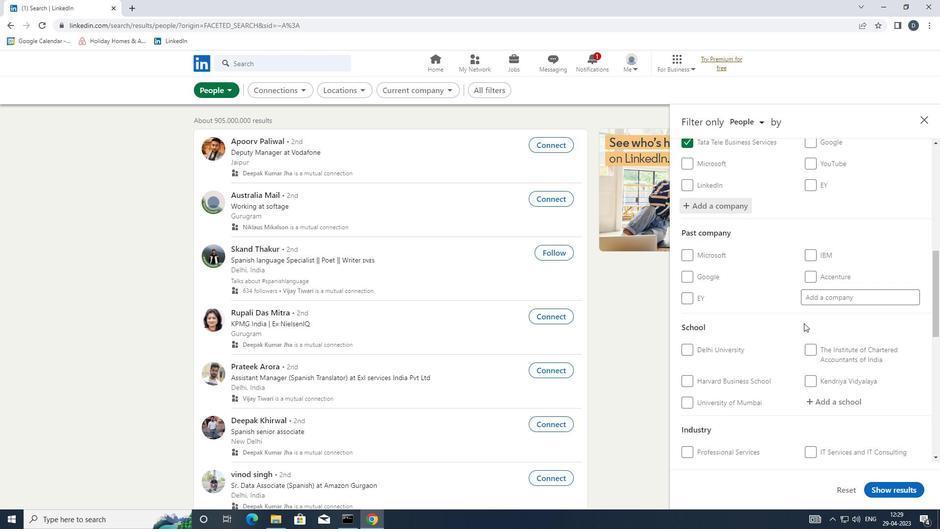 
Action: Mouse moved to (830, 301)
Screenshot: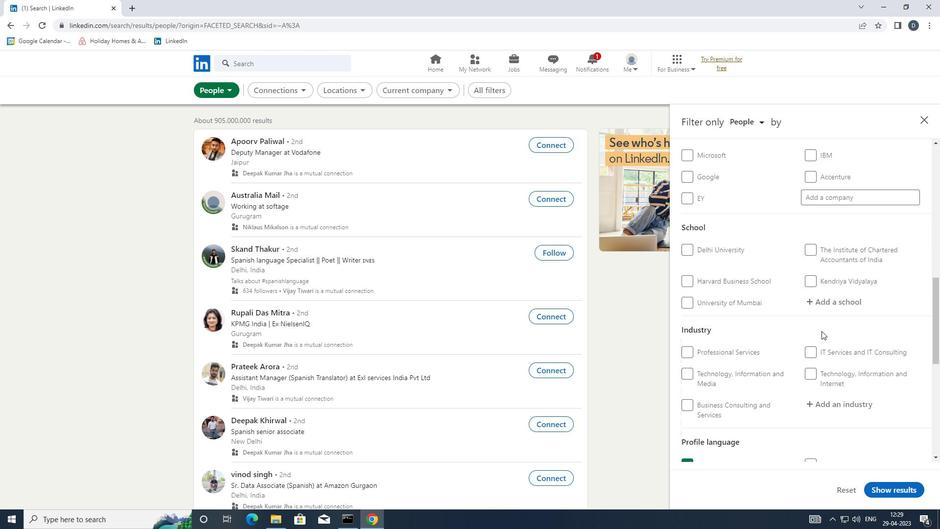 
Action: Mouse pressed left at (830, 301)
Screenshot: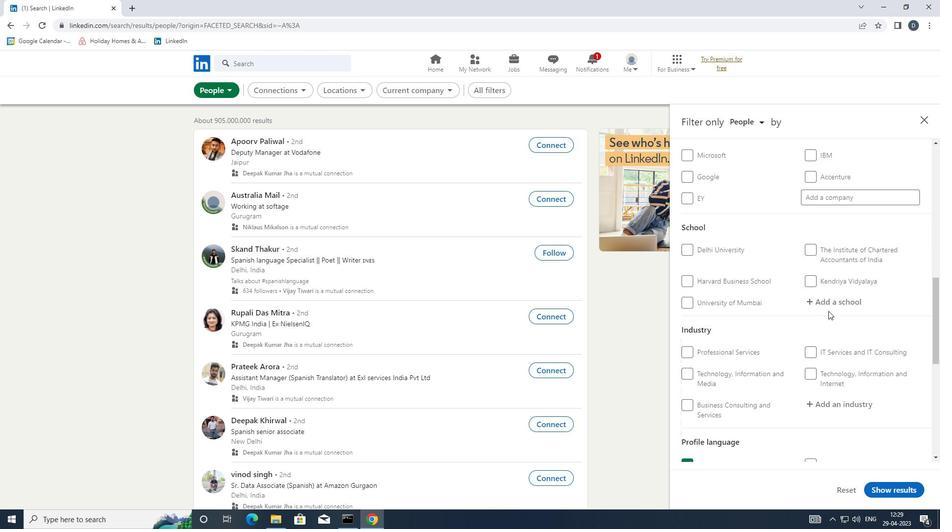 
Action: Key pressed <Key.shift>VEERMATA
Screenshot: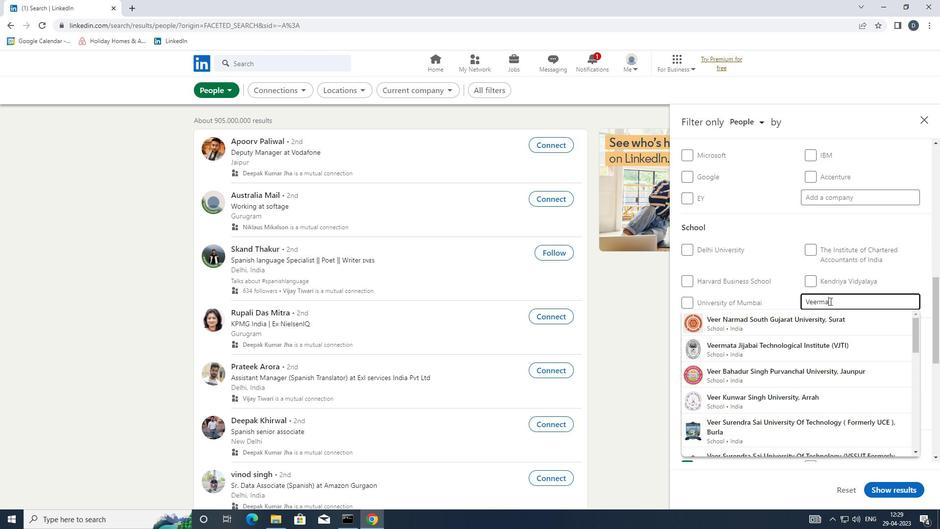 
Action: Mouse moved to (823, 322)
Screenshot: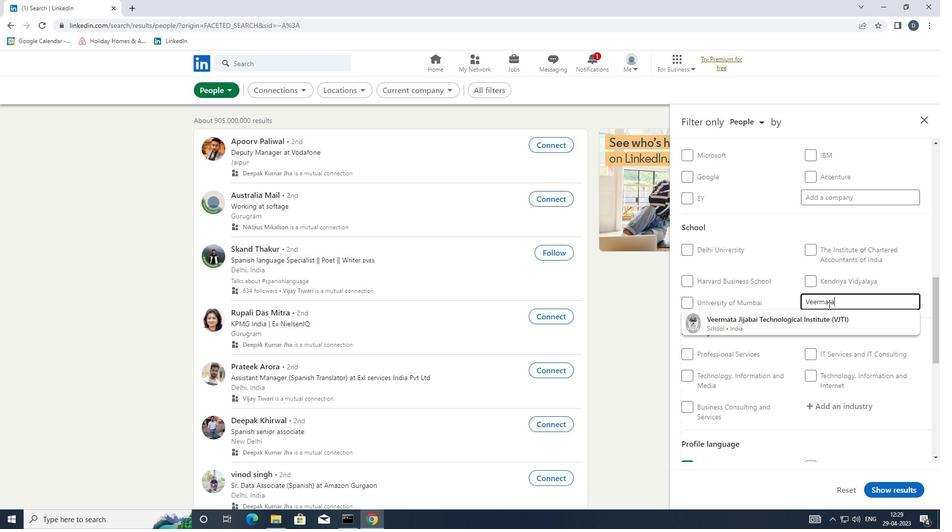 
Action: Mouse pressed left at (823, 322)
Screenshot: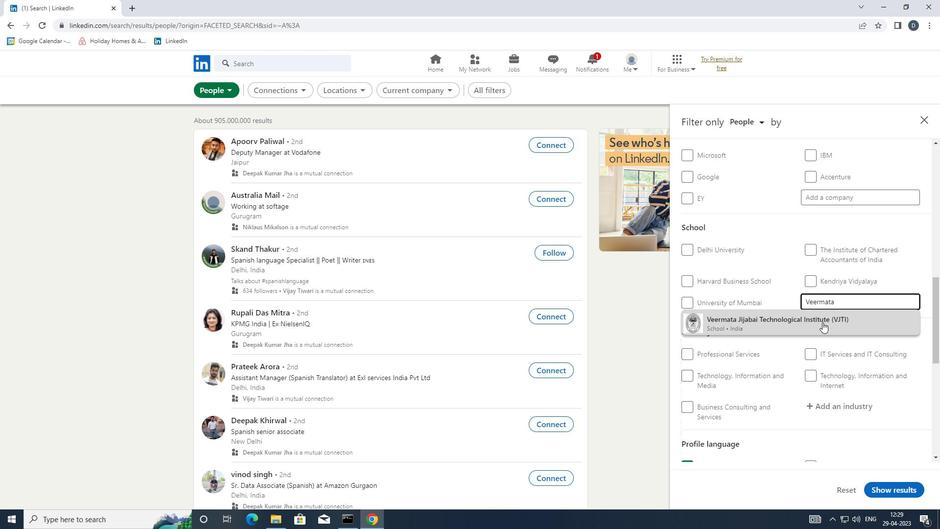 
Action: Mouse moved to (823, 322)
Screenshot: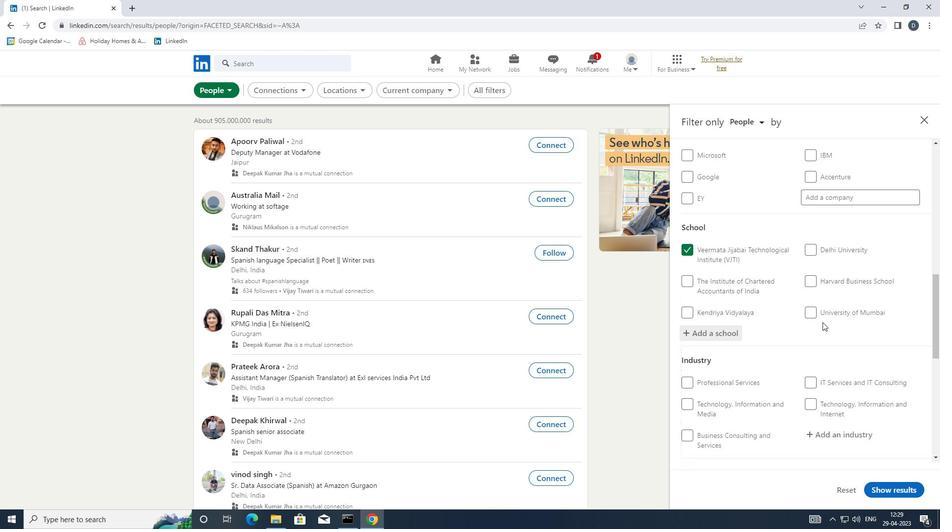 
Action: Mouse scrolled (823, 322) with delta (0, 0)
Screenshot: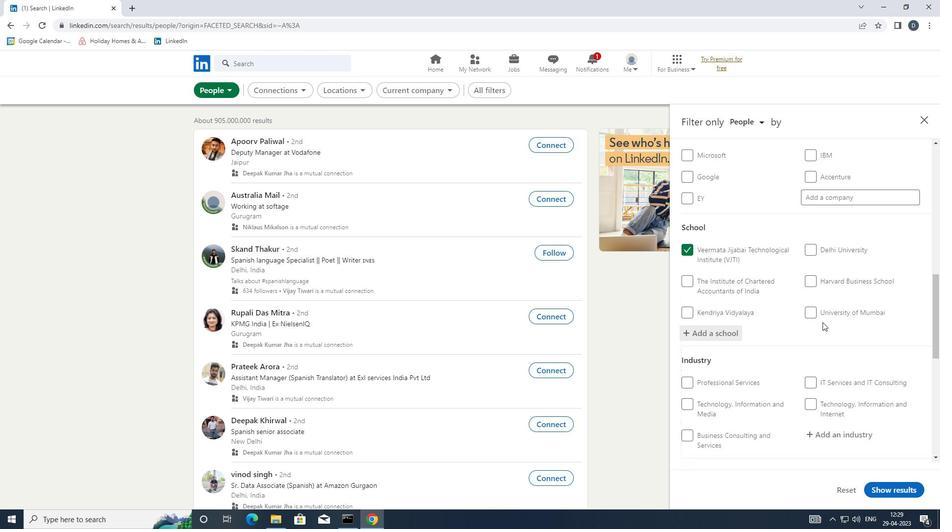 
Action: Mouse scrolled (823, 322) with delta (0, 0)
Screenshot: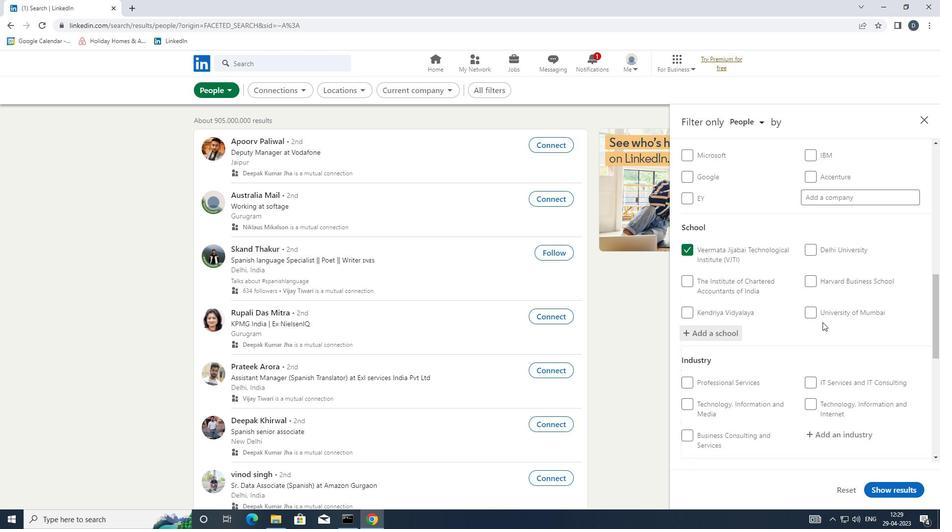 
Action: Mouse scrolled (823, 322) with delta (0, 0)
Screenshot: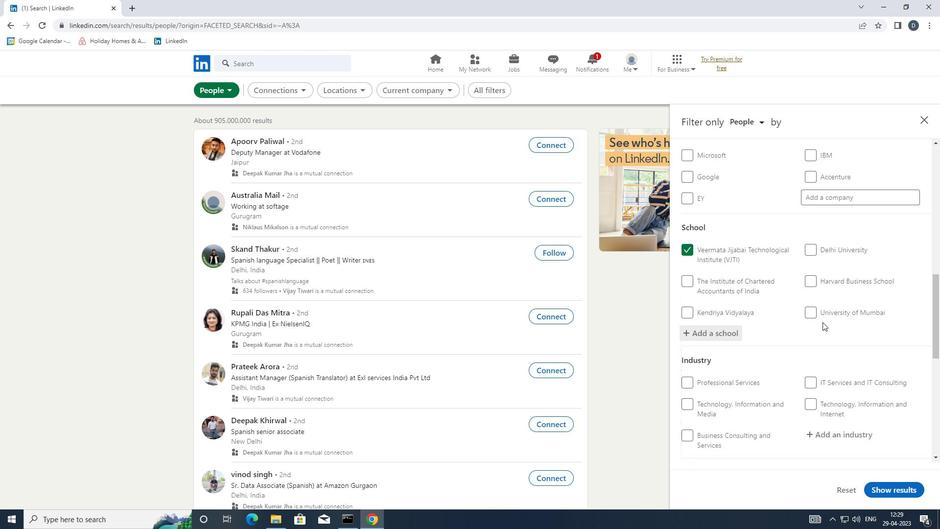 
Action: Mouse moved to (833, 290)
Screenshot: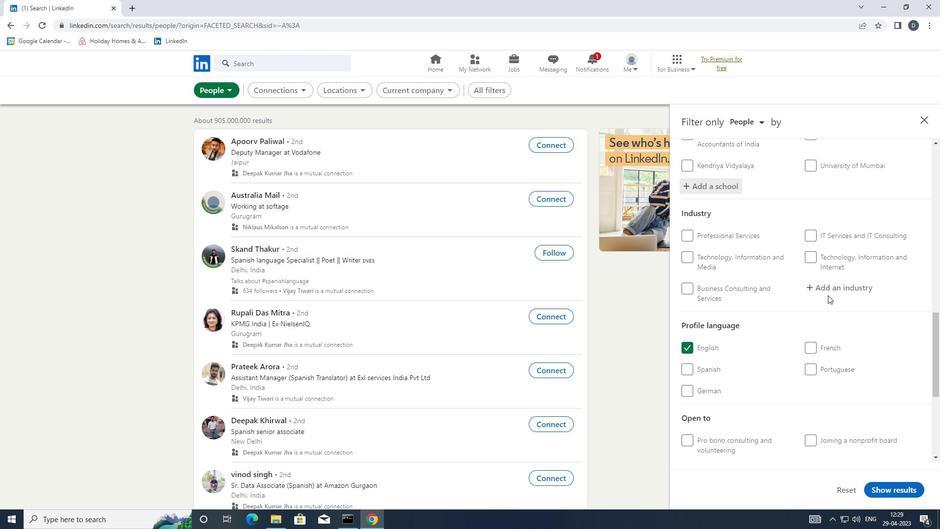 
Action: Mouse pressed left at (833, 290)
Screenshot: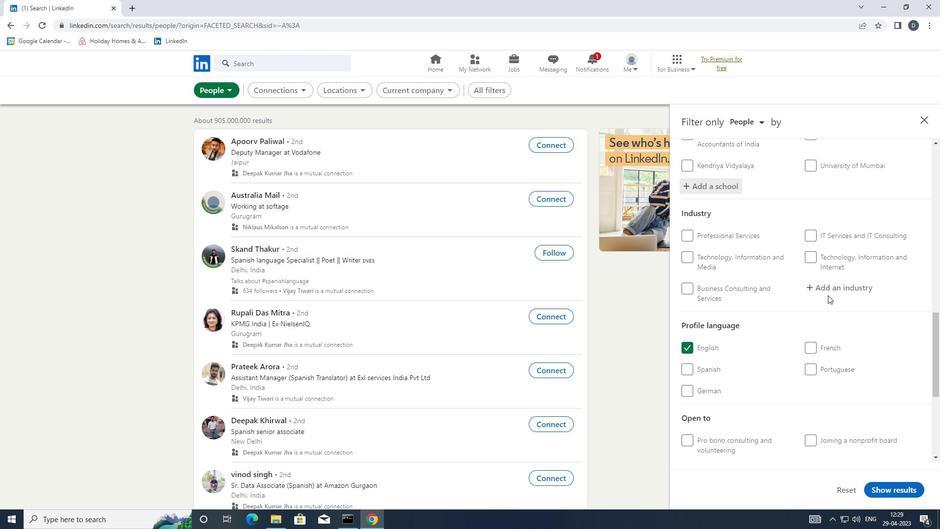 
Action: Mouse moved to (833, 289)
Screenshot: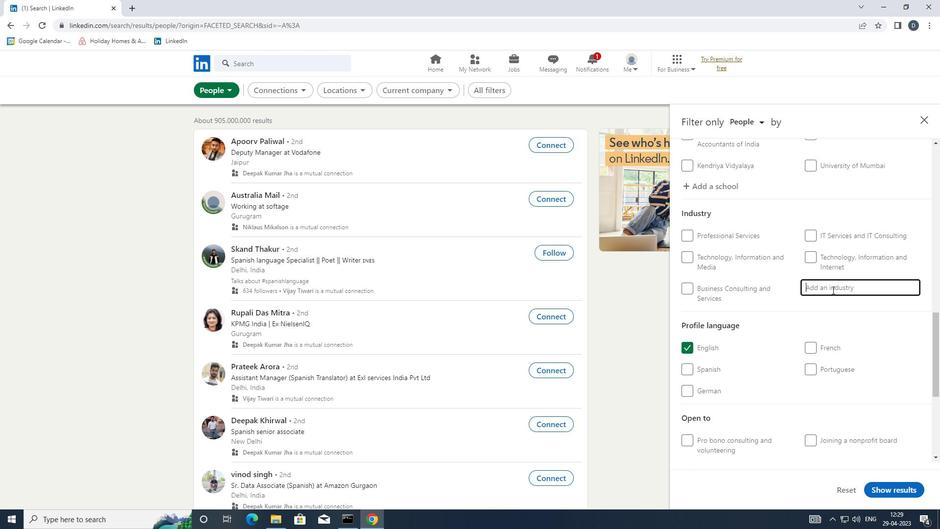 
Action: Key pressed <Key.shift>ACCOMA<Key.backspace>MO<Key.down><Key.enter>
Screenshot: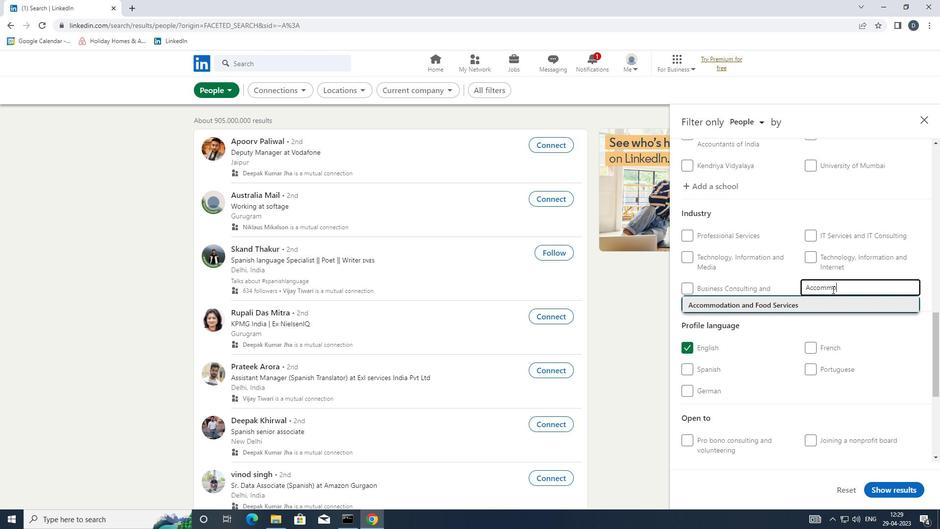 
Action: Mouse moved to (815, 344)
Screenshot: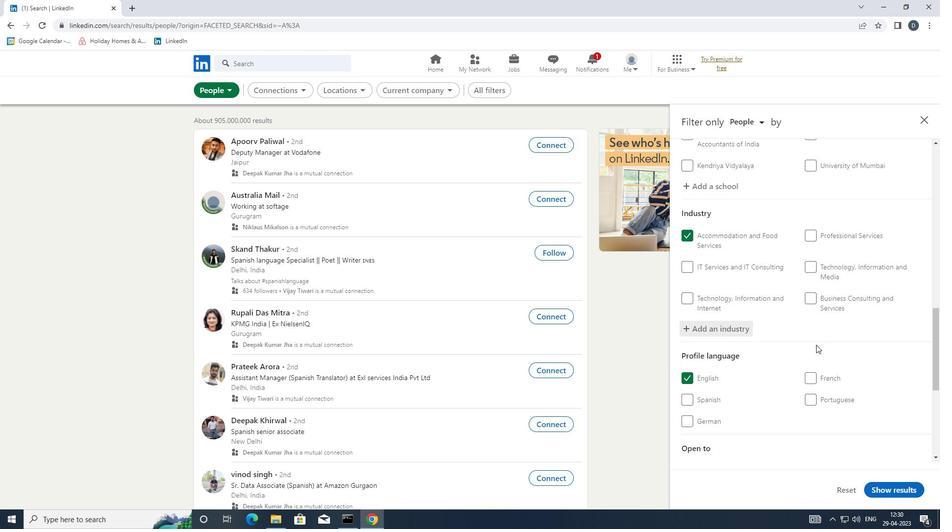 
Action: Mouse scrolled (815, 344) with delta (0, 0)
Screenshot: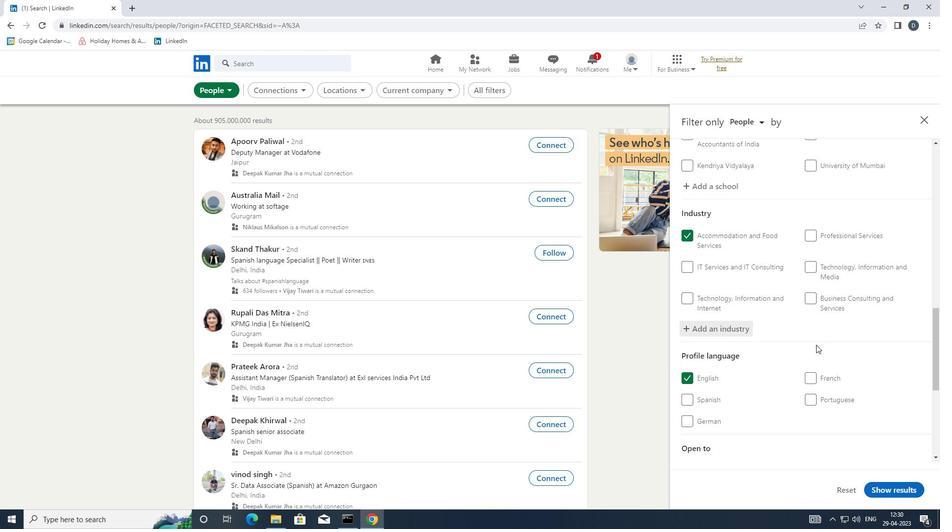 
Action: Mouse moved to (815, 344)
Screenshot: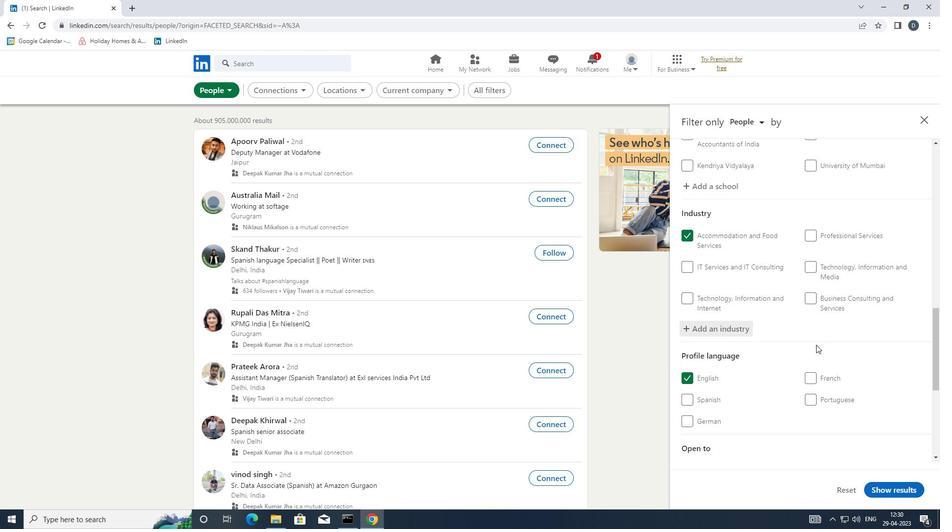 
Action: Mouse scrolled (815, 344) with delta (0, 0)
Screenshot: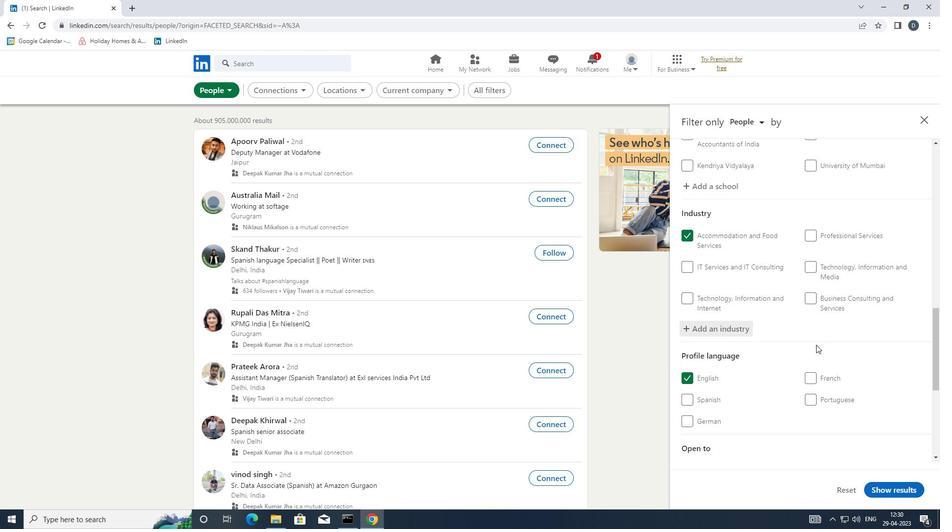 
Action: Mouse scrolled (815, 344) with delta (0, 0)
Screenshot: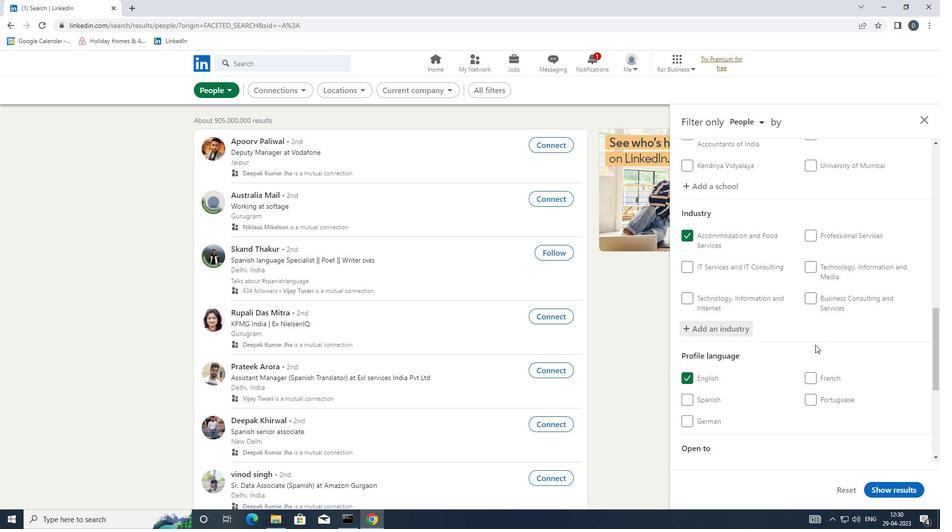 
Action: Mouse moved to (824, 335)
Screenshot: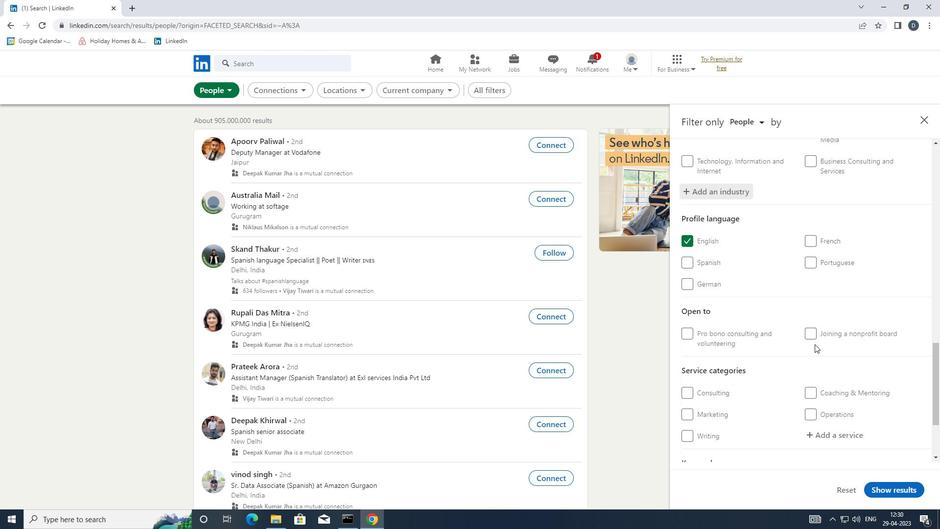 
Action: Mouse scrolled (824, 335) with delta (0, 0)
Screenshot: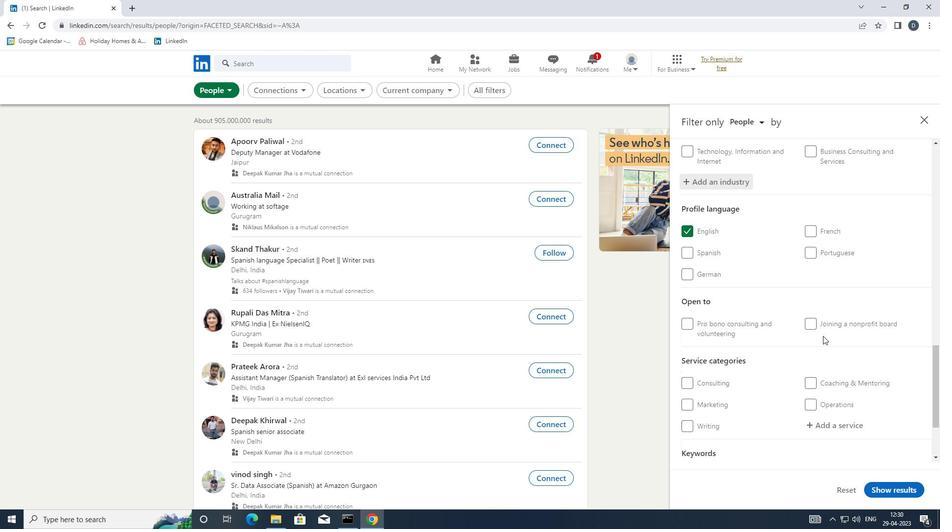 
Action: Mouse scrolled (824, 335) with delta (0, 0)
Screenshot: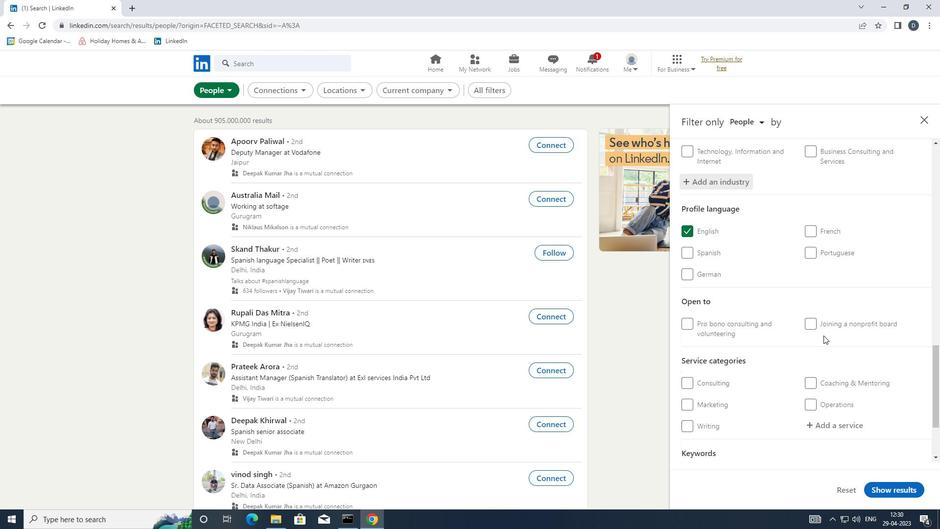 
Action: Mouse moved to (835, 326)
Screenshot: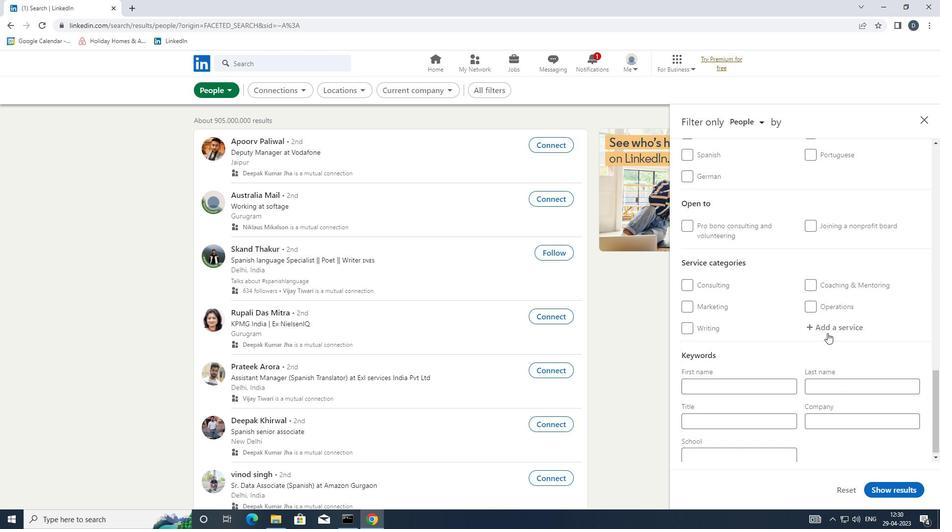
Action: Mouse pressed left at (835, 326)
Screenshot: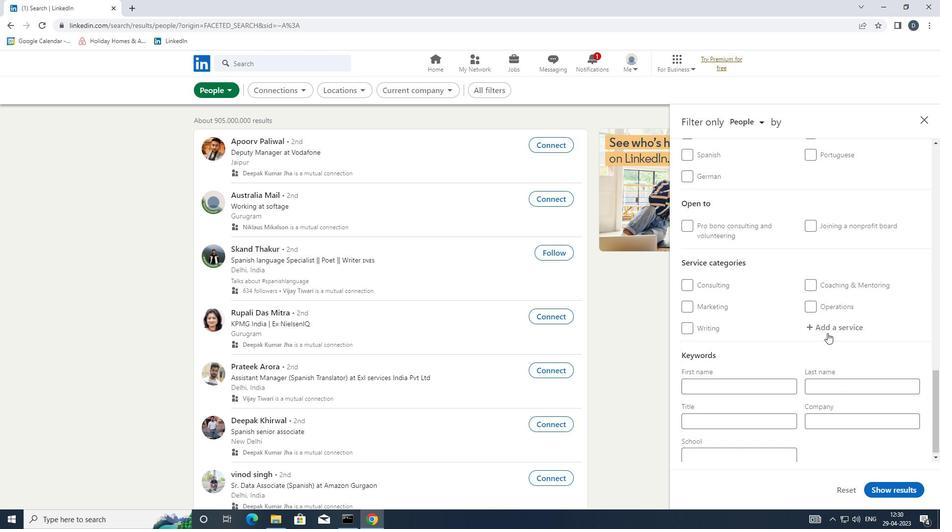 
Action: Key pressed <Key.shift>TRANS
Screenshot: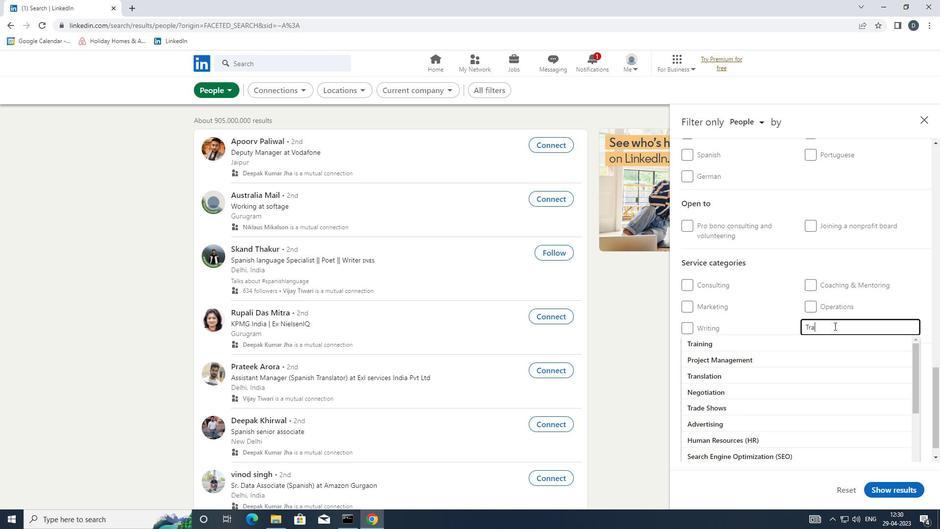 
Action: Mouse moved to (805, 337)
Screenshot: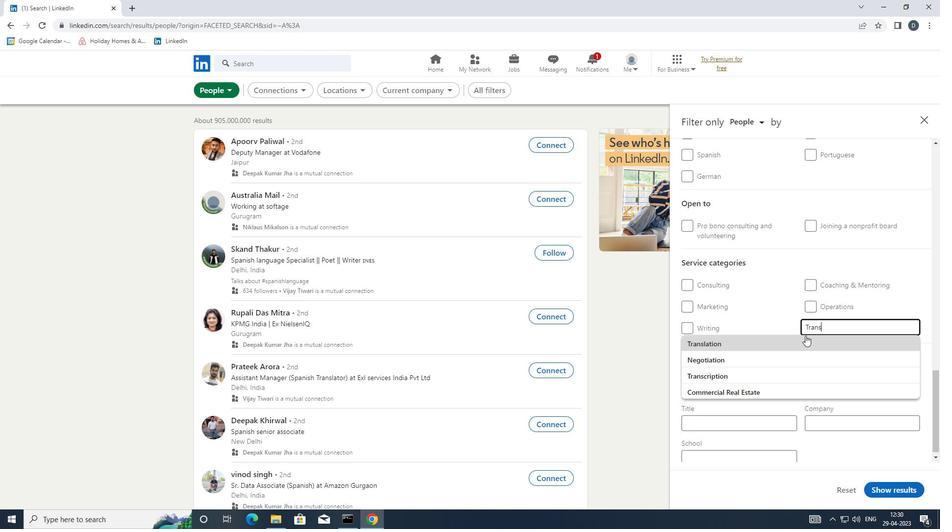 
Action: Mouse pressed left at (805, 337)
Screenshot: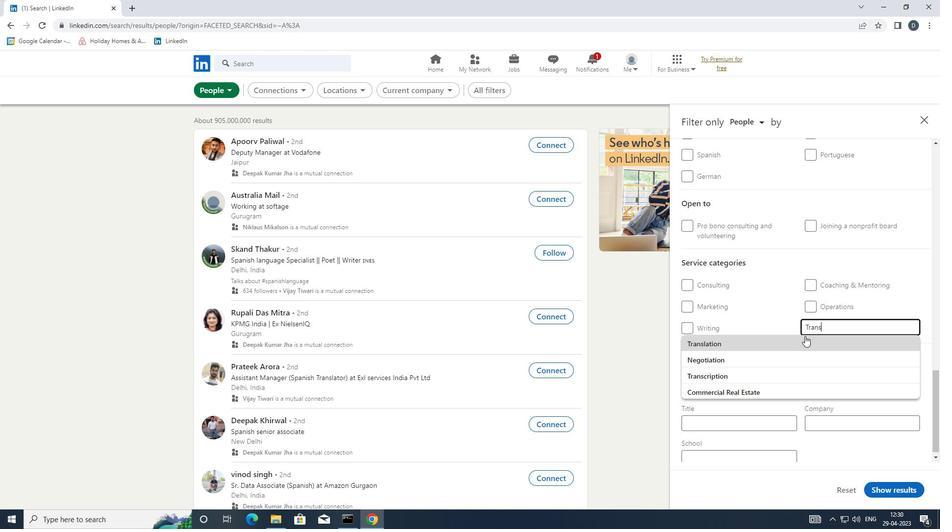 
Action: Mouse scrolled (805, 336) with delta (0, 0)
Screenshot: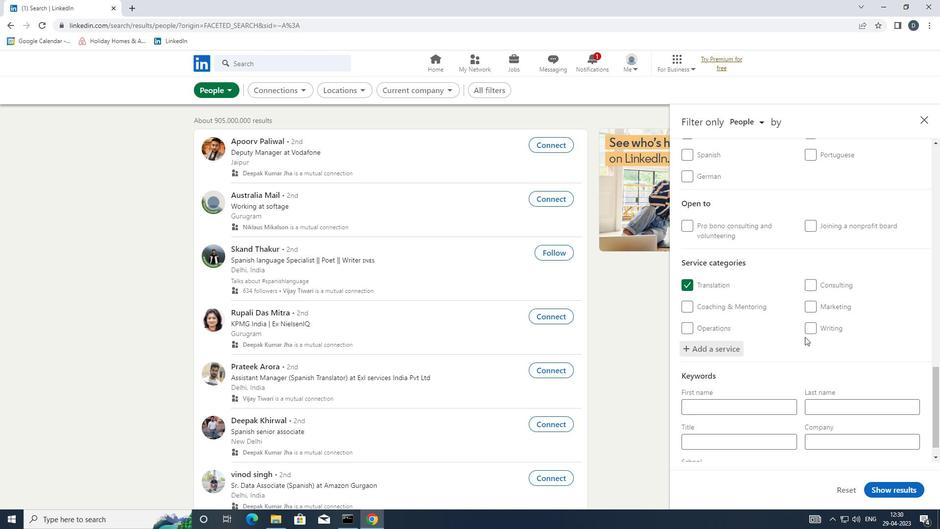 
Action: Mouse scrolled (805, 336) with delta (0, 0)
Screenshot: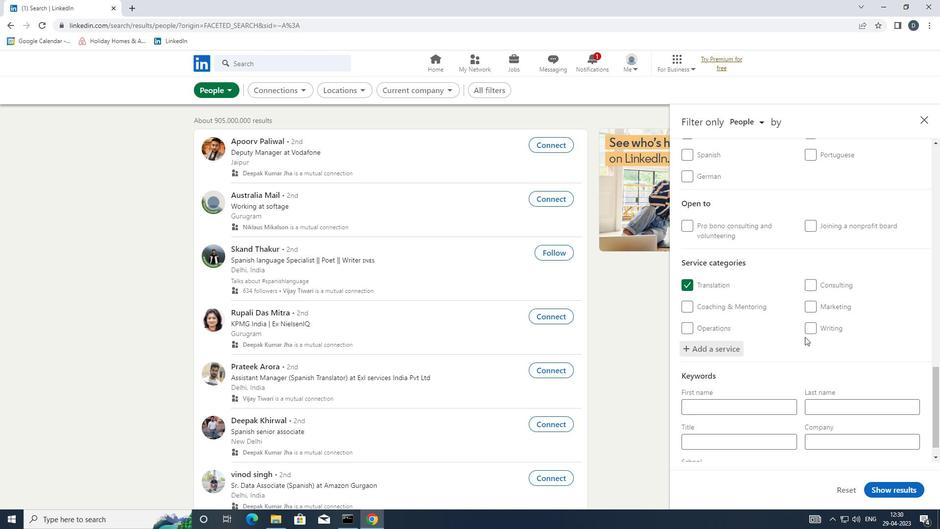 
Action: Mouse moved to (806, 339)
Screenshot: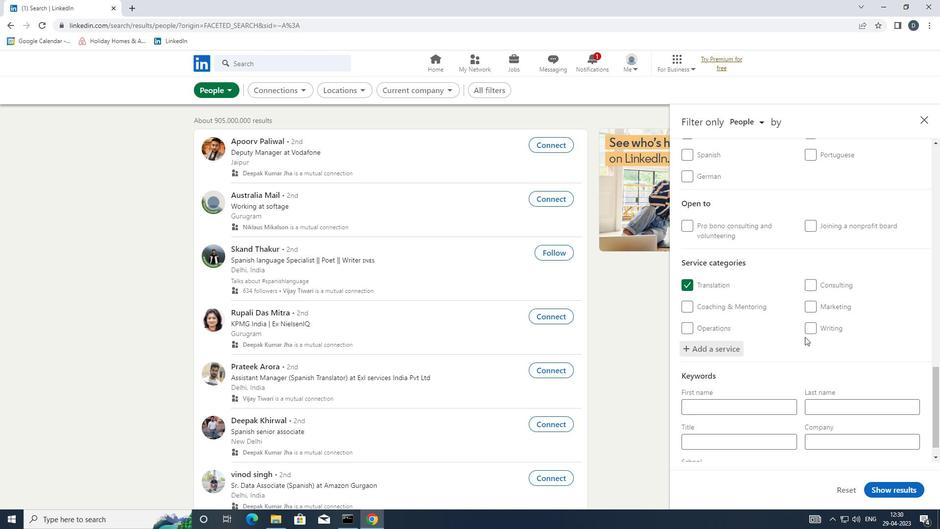 
Action: Mouse scrolled (806, 338) with delta (0, 0)
Screenshot: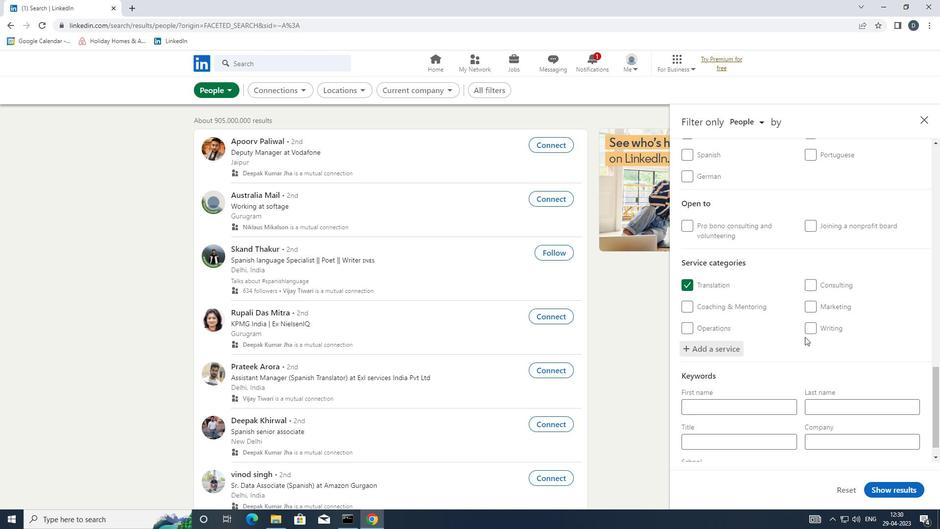 
Action: Mouse moved to (795, 352)
Screenshot: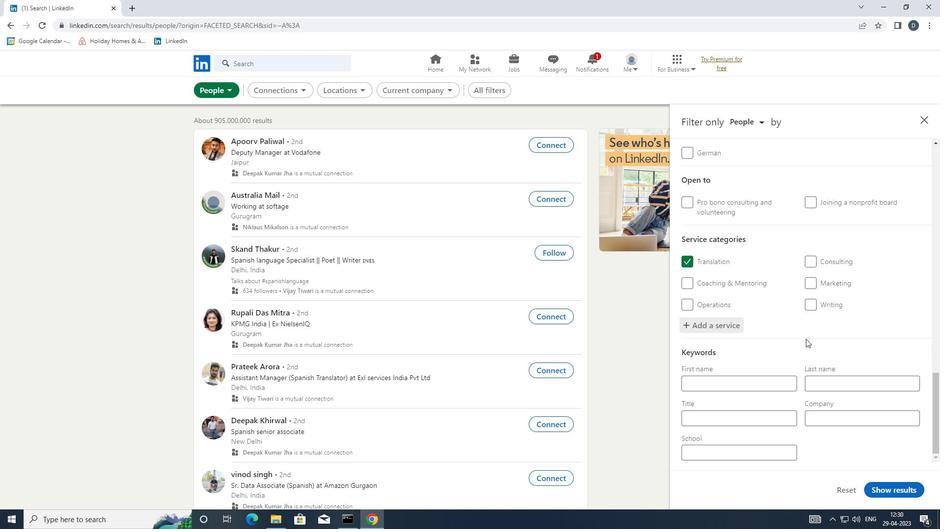 
Action: Mouse scrolled (795, 352) with delta (0, 0)
Screenshot: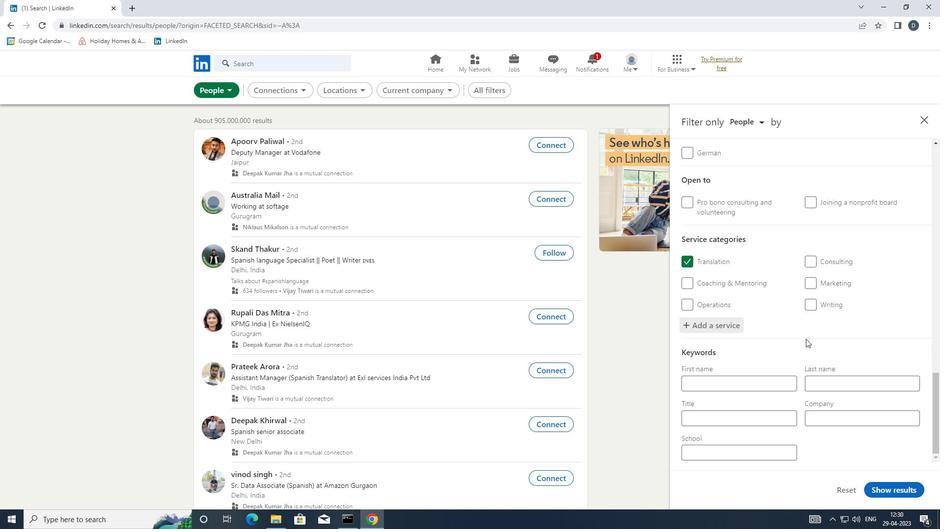 
Action: Mouse moved to (793, 358)
Screenshot: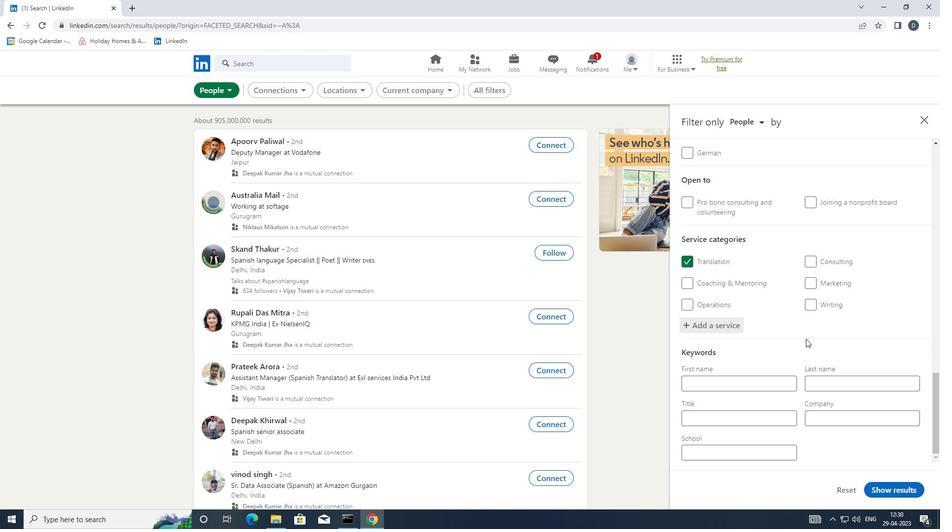 
Action: Mouse scrolled (793, 357) with delta (0, 0)
Screenshot: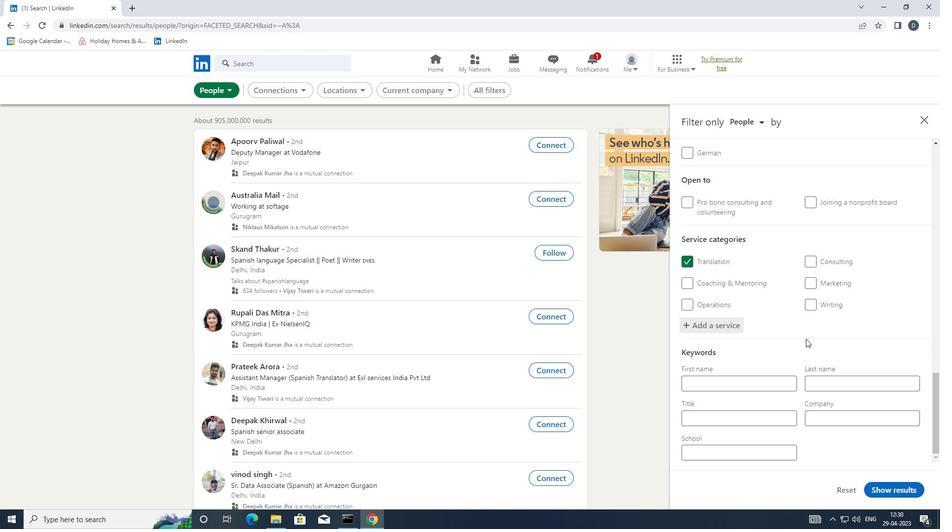 
Action: Mouse moved to (765, 416)
Screenshot: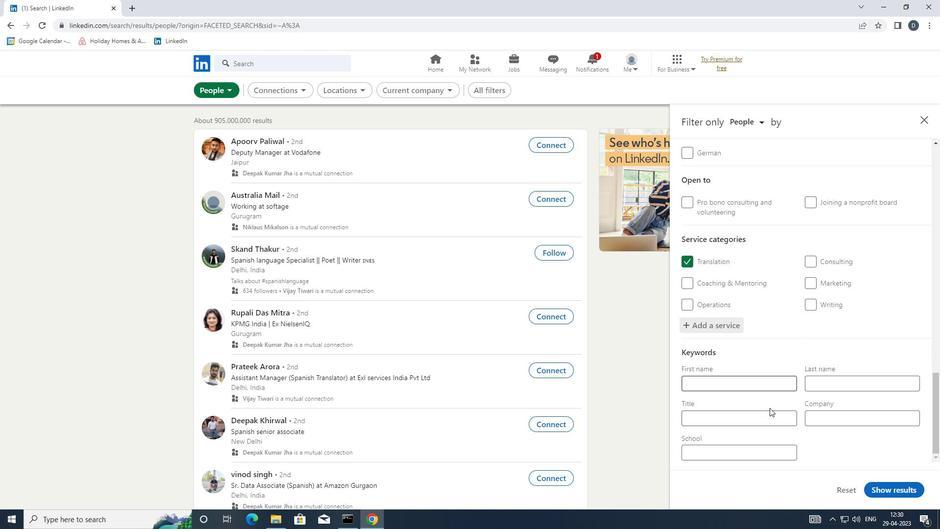 
Action: Mouse pressed left at (765, 416)
Screenshot: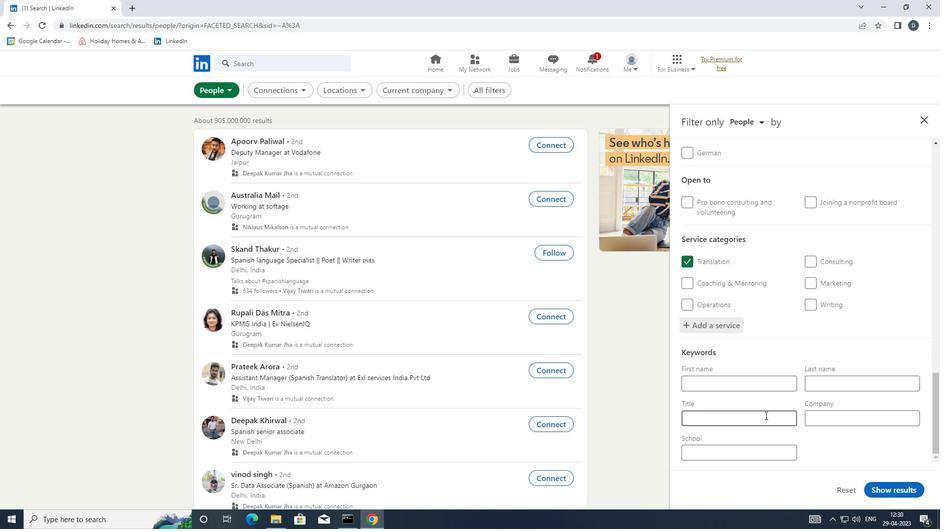 
Action: Key pressed <Key.shift>BELLHOP
Screenshot: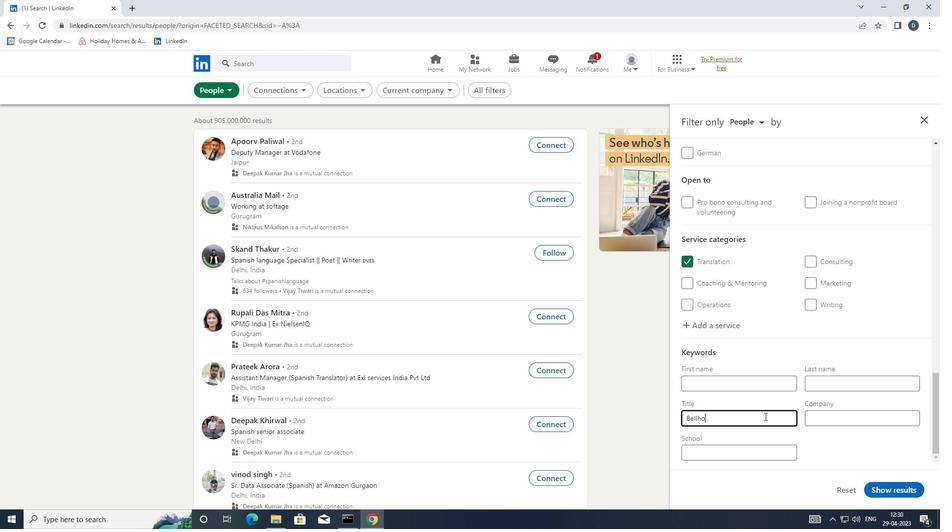 
Action: Mouse moved to (891, 482)
Screenshot: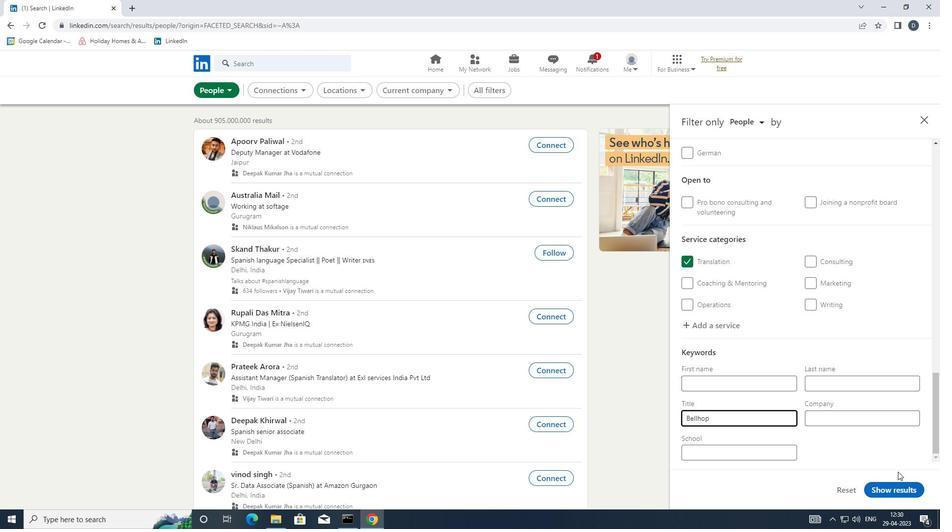 
Action: Mouse pressed left at (891, 482)
Screenshot: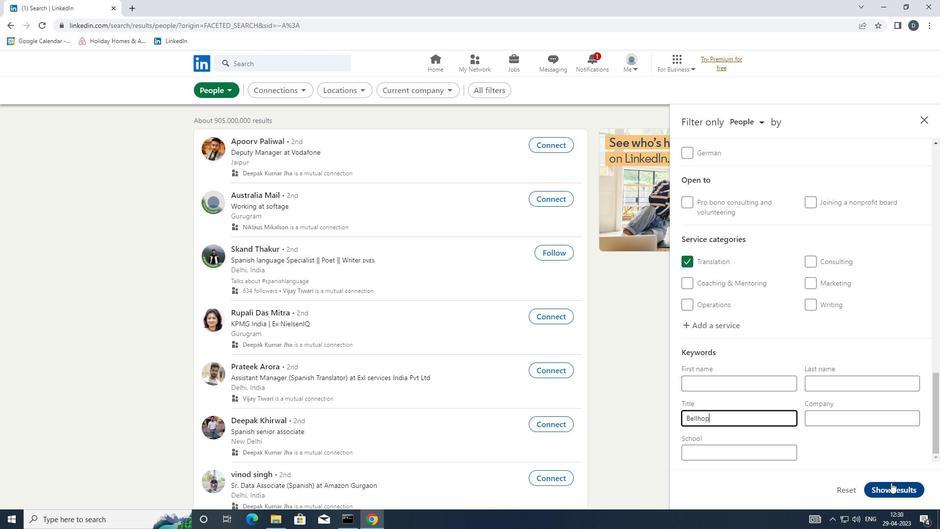 
Action: Mouse moved to (758, 418)
Screenshot: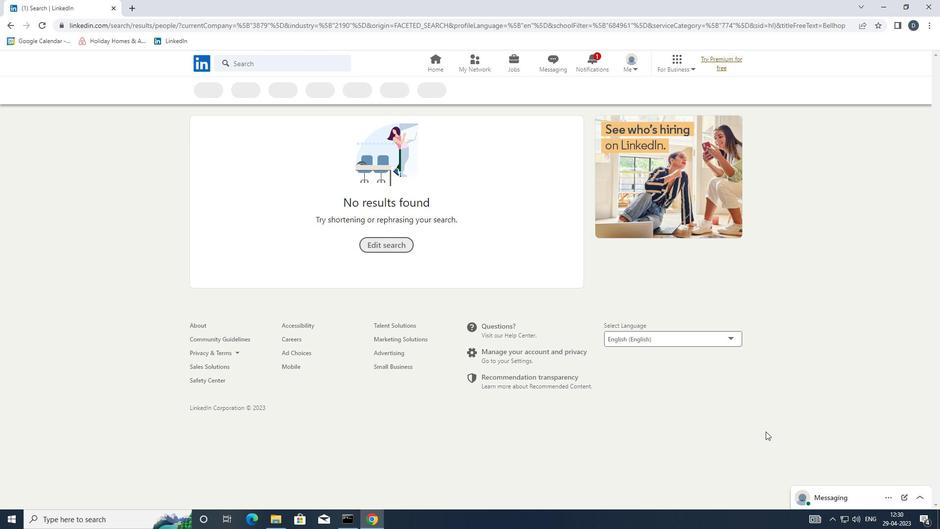 
